 Task: Find a one-way flight from Beijing to Mumbai for 2 passengers in economy class, departing on December 1, and adjust the price filter.
Action: Mouse moved to (319, 336)
Screenshot: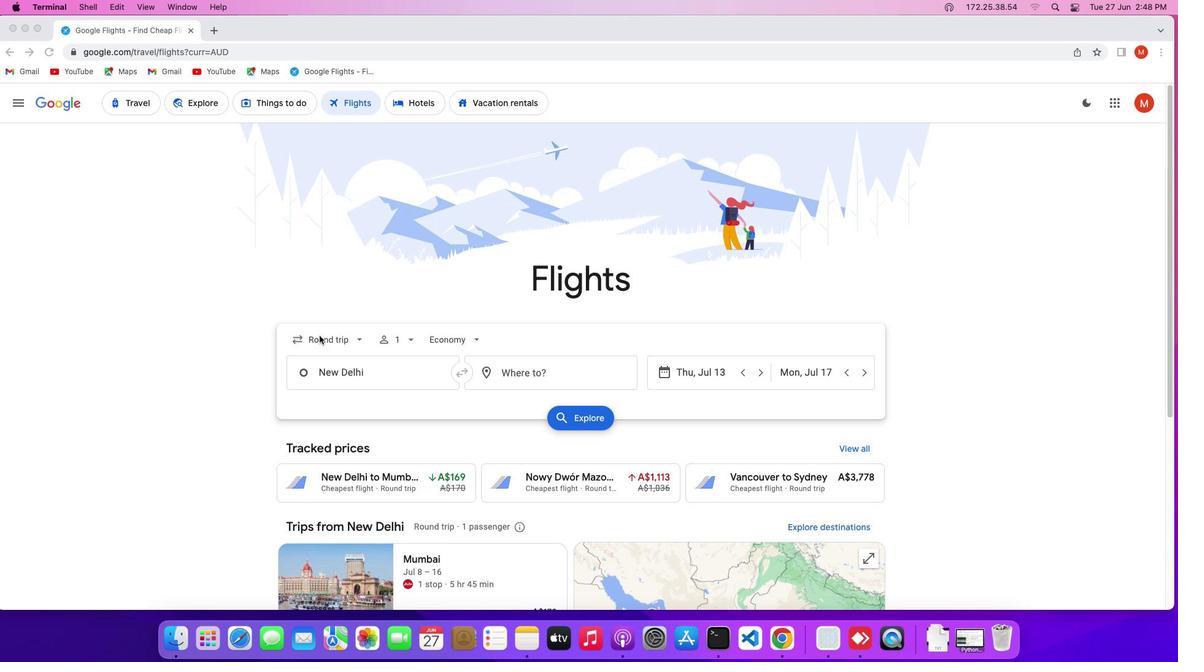 
Action: Mouse pressed left at (319, 336)
Screenshot: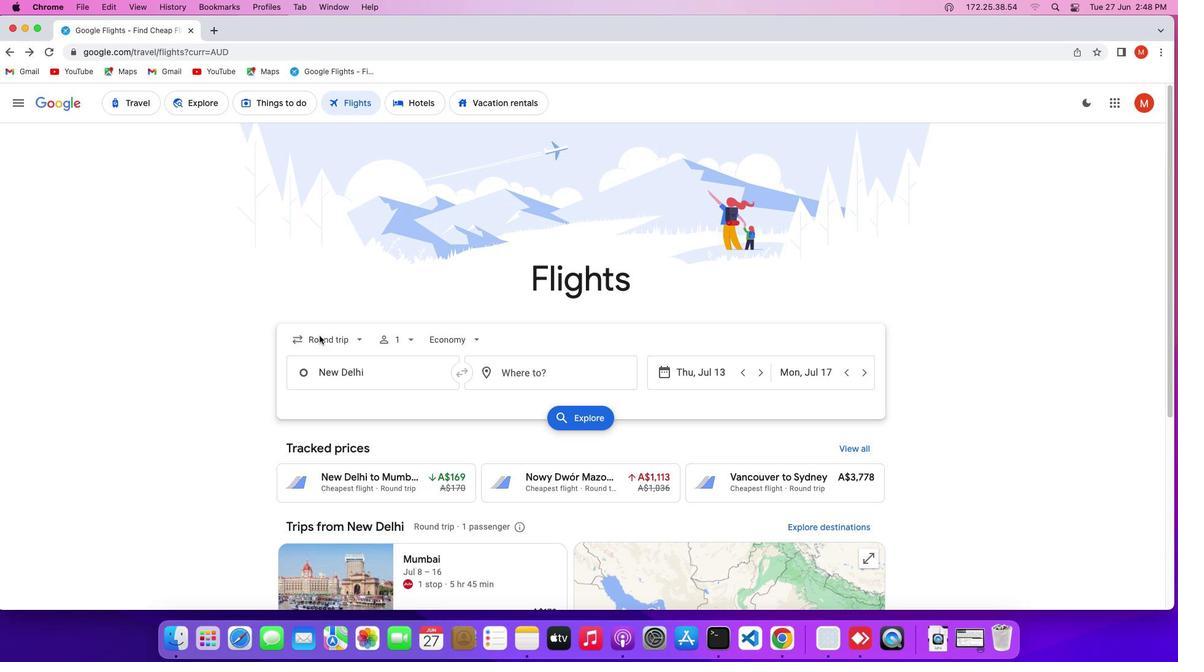
Action: Mouse pressed left at (319, 336)
Screenshot: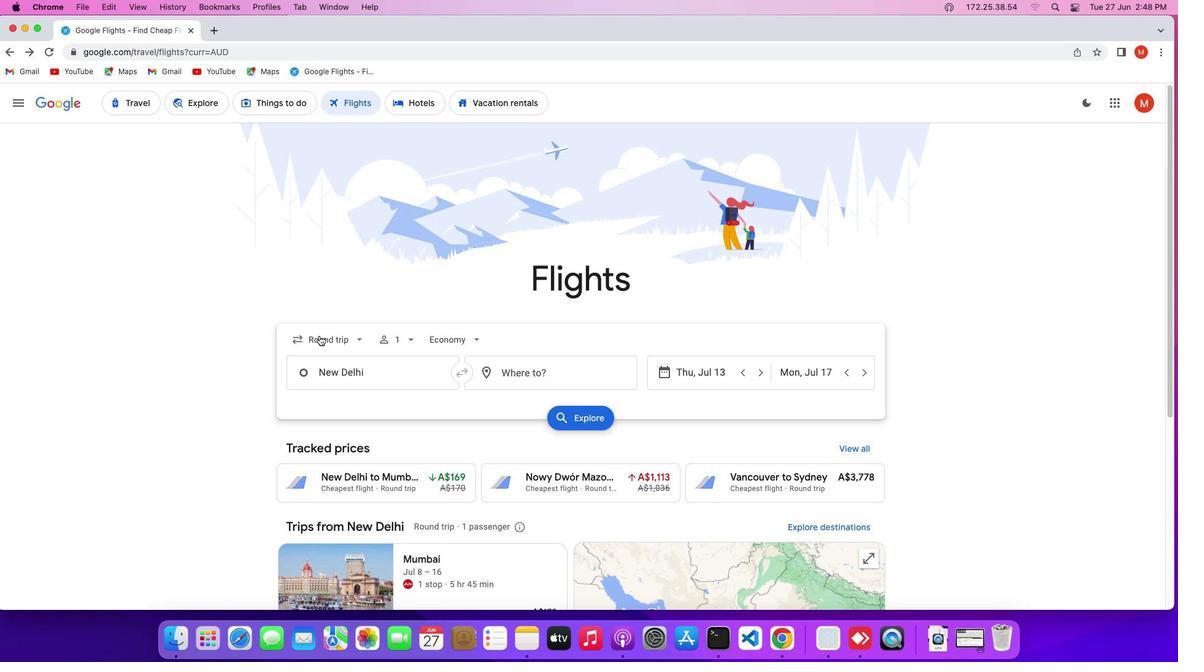 
Action: Mouse moved to (317, 402)
Screenshot: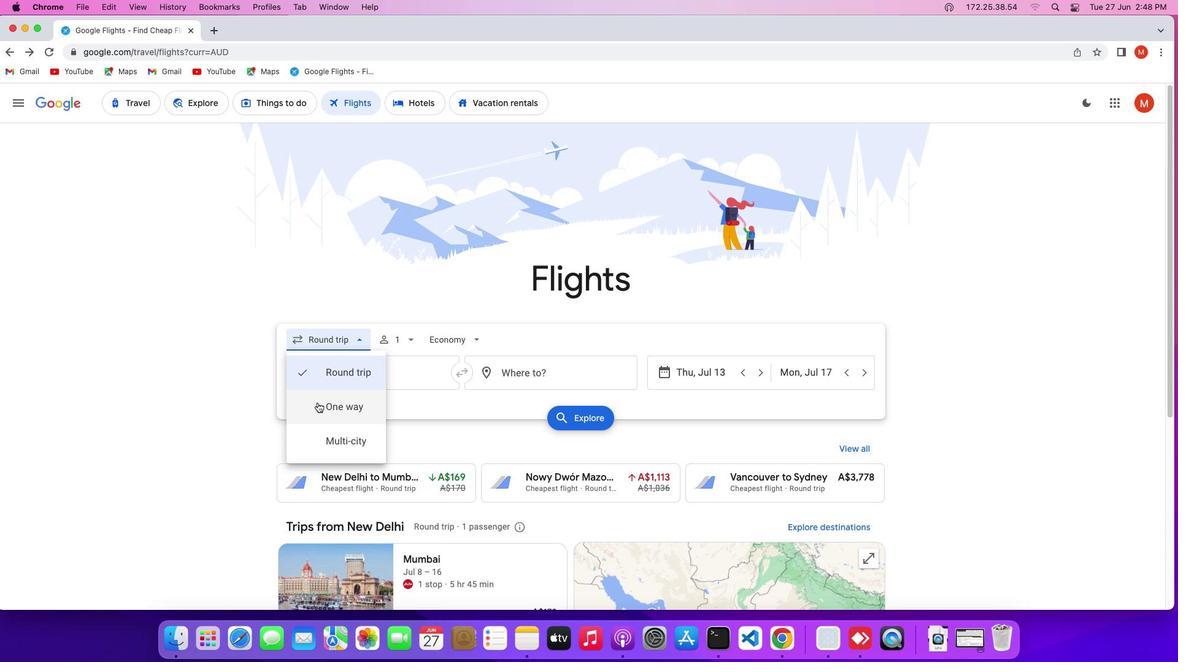 
Action: Mouse pressed left at (317, 402)
Screenshot: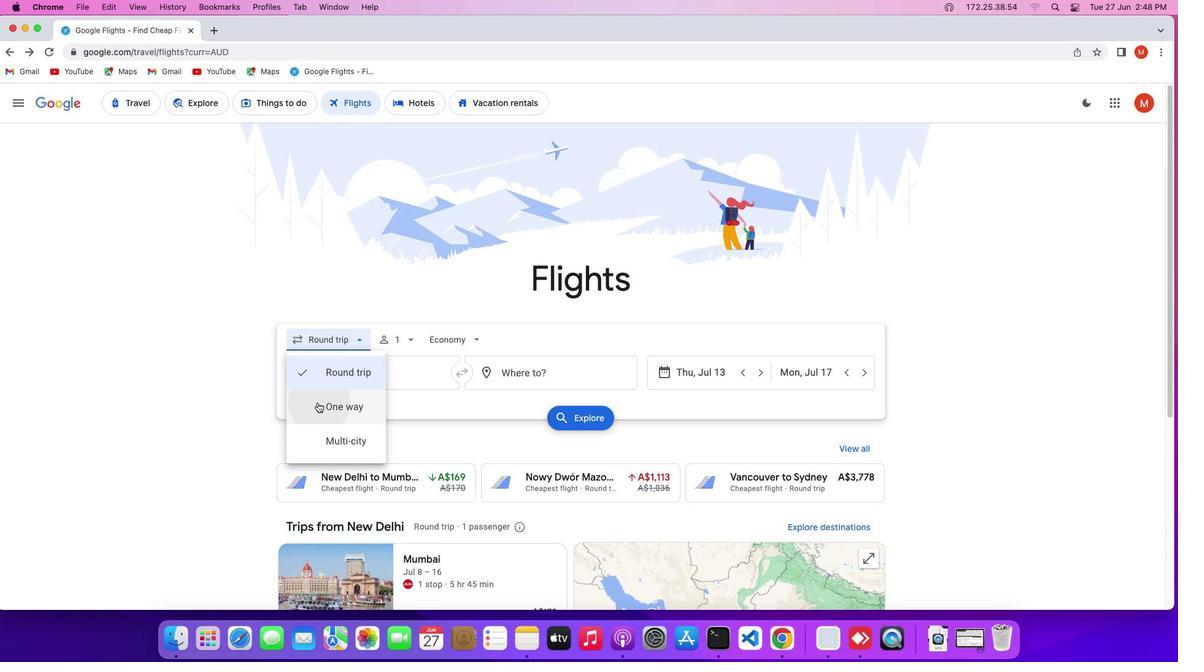 
Action: Mouse moved to (387, 346)
Screenshot: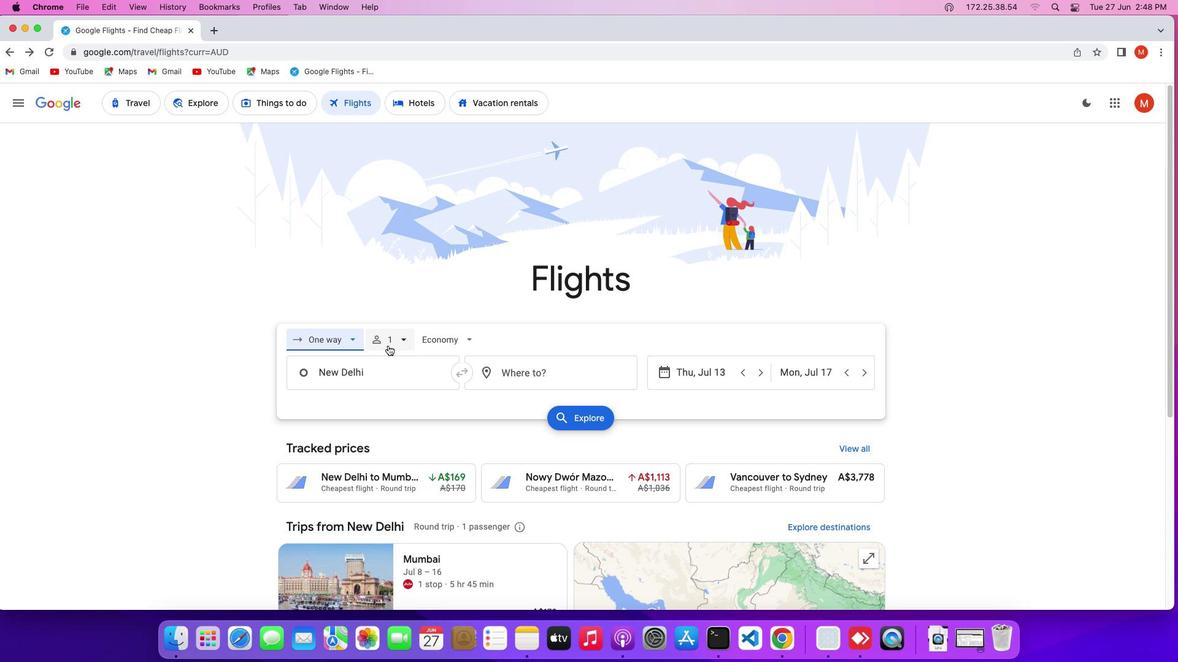 
Action: Mouse pressed left at (387, 346)
Screenshot: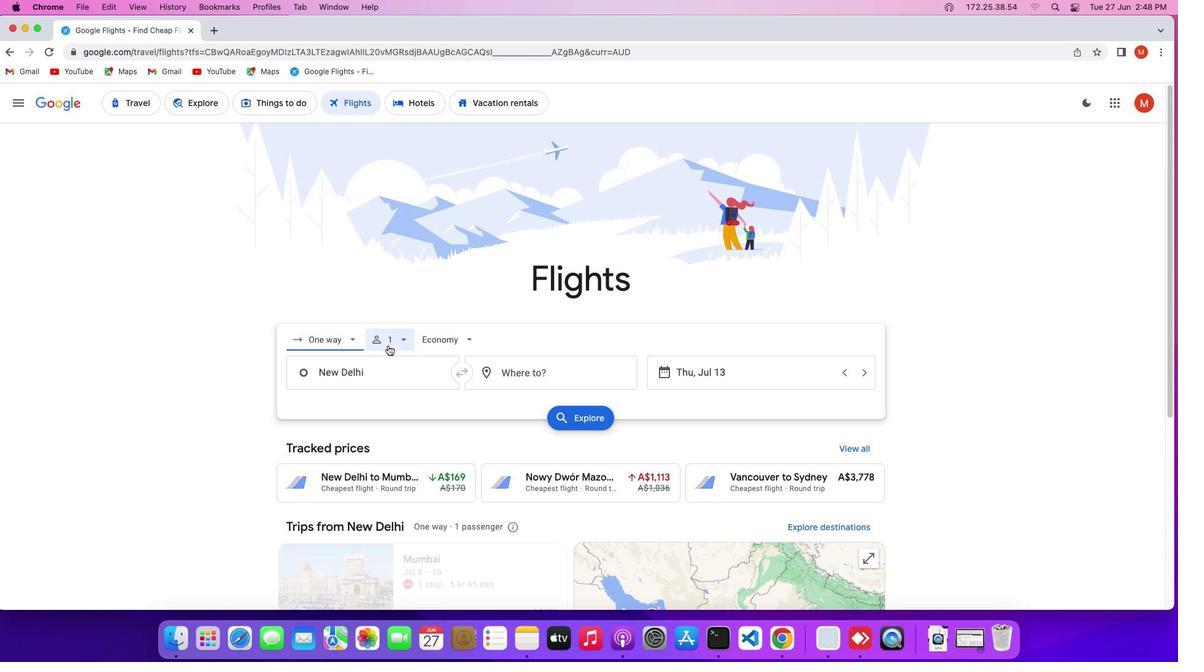 
Action: Mouse moved to (495, 369)
Screenshot: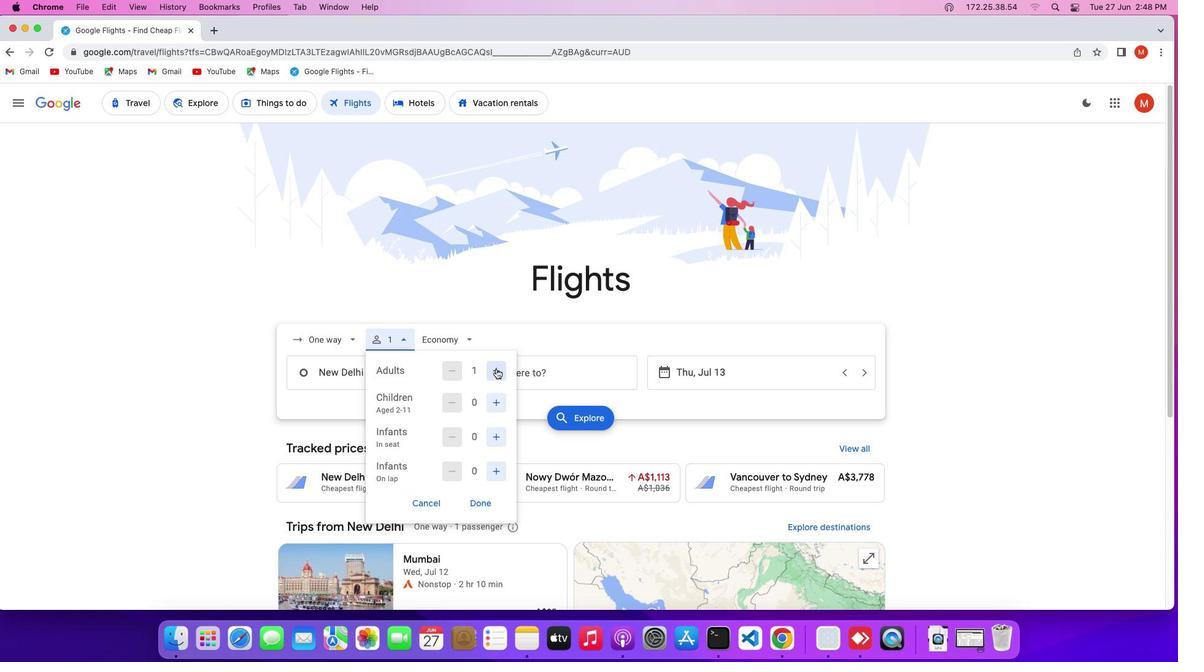 
Action: Mouse pressed left at (495, 369)
Screenshot: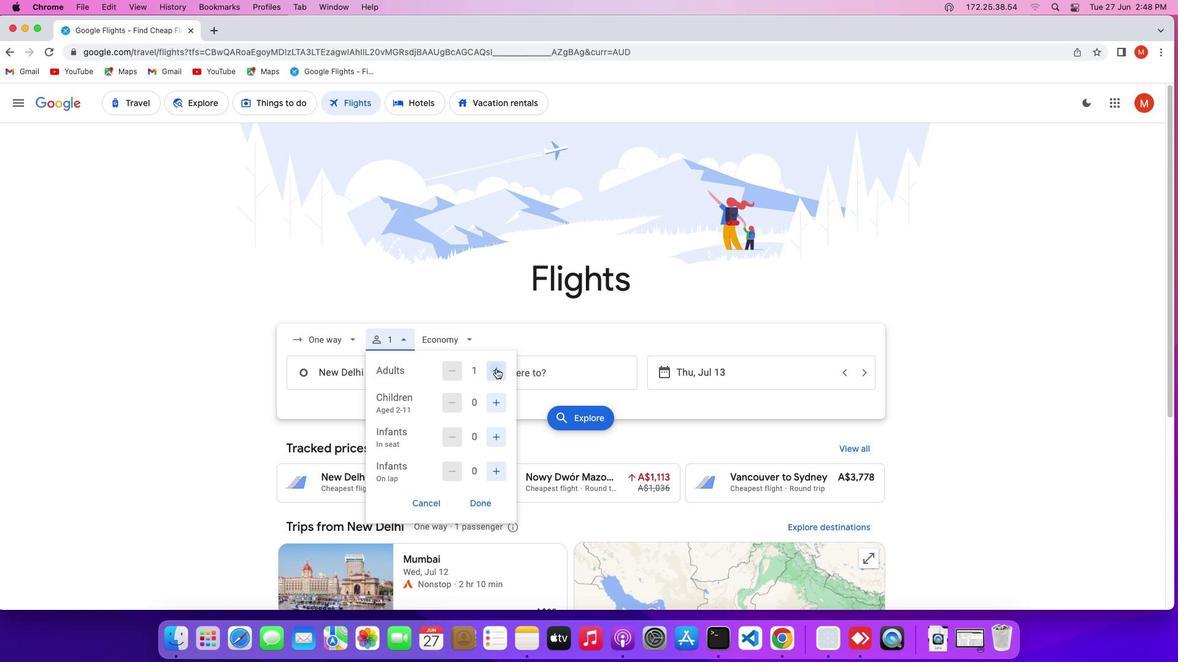 
Action: Mouse moved to (480, 501)
Screenshot: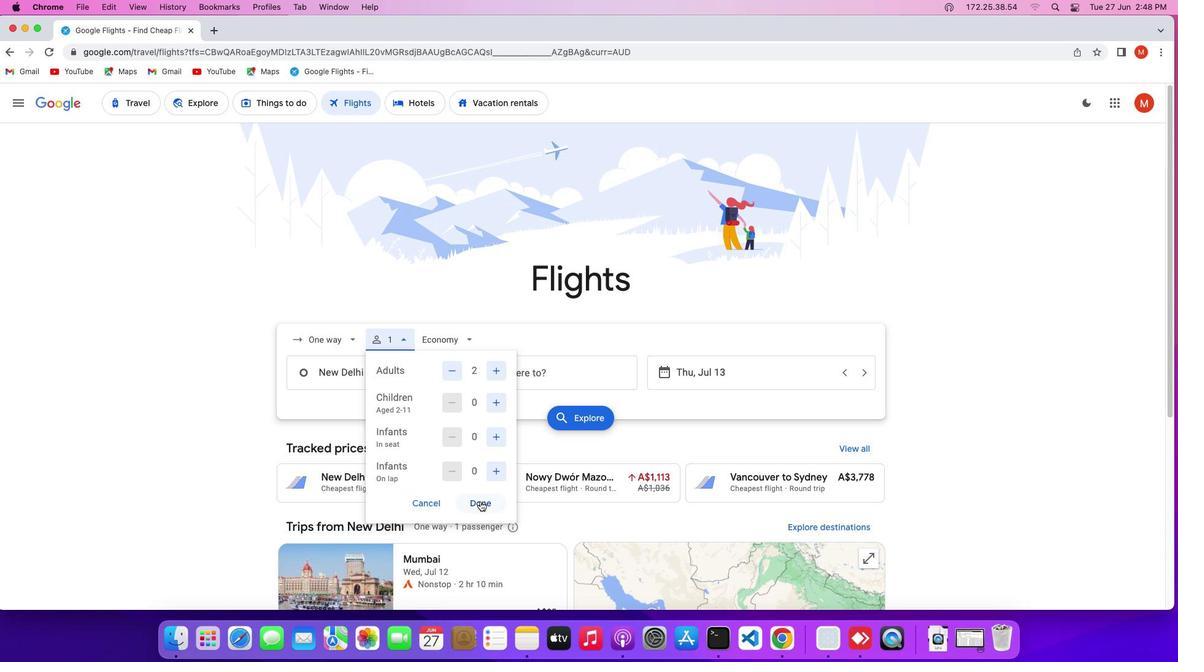 
Action: Mouse pressed left at (480, 501)
Screenshot: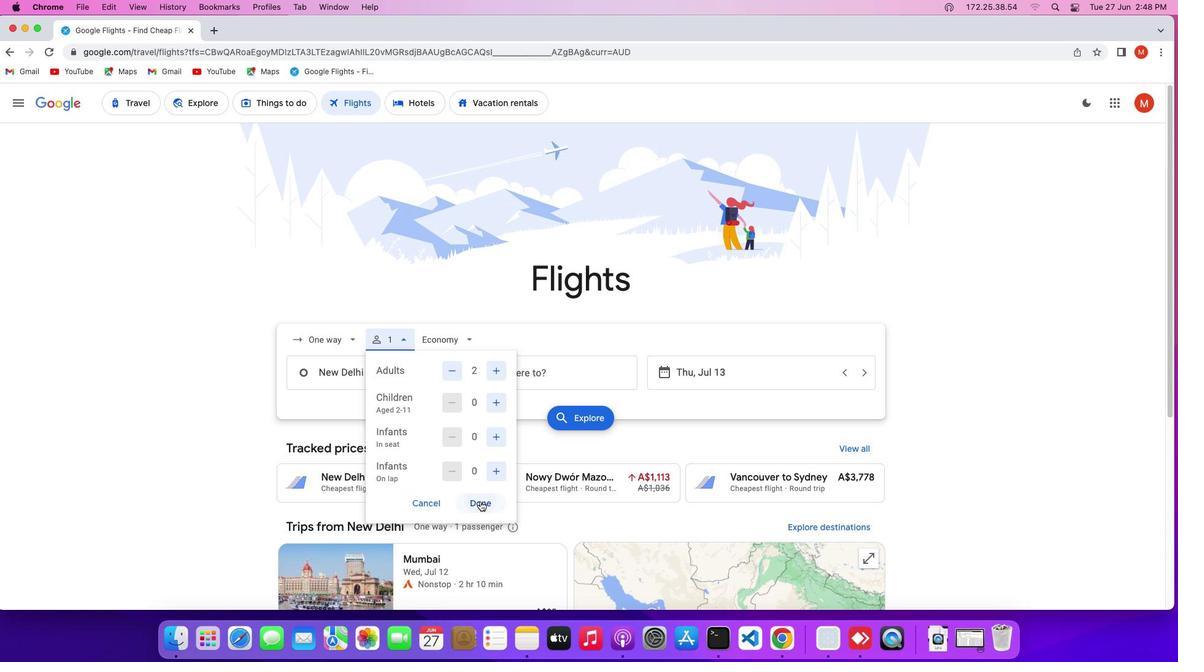 
Action: Mouse moved to (439, 343)
Screenshot: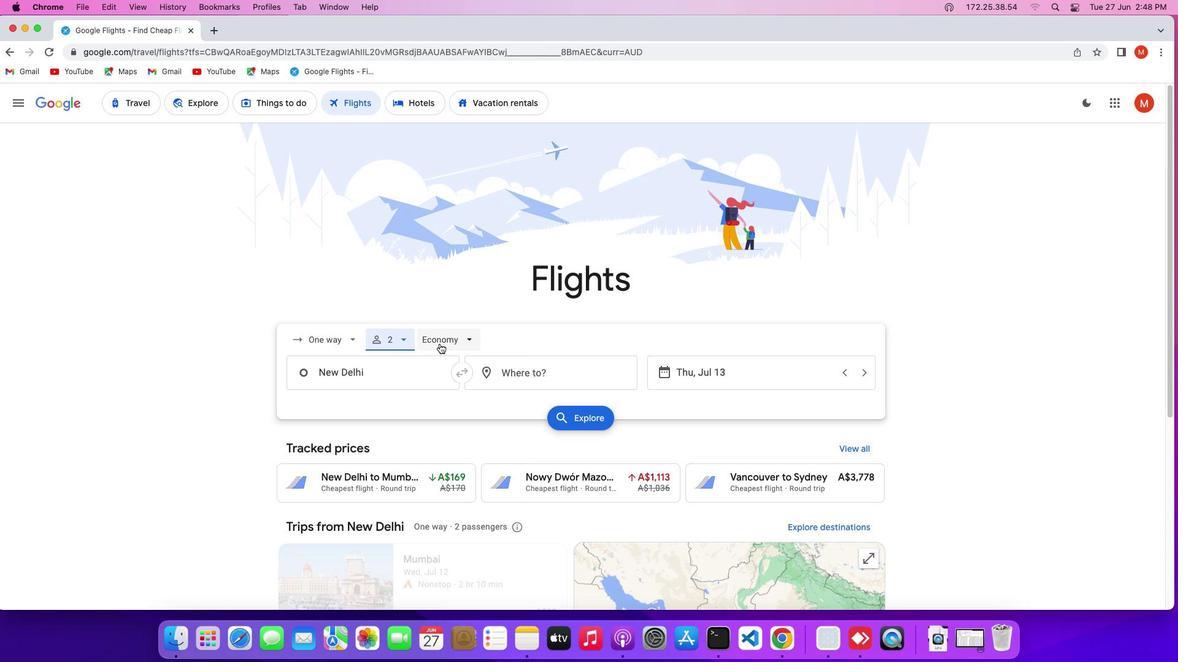 
Action: Mouse pressed left at (439, 343)
Screenshot: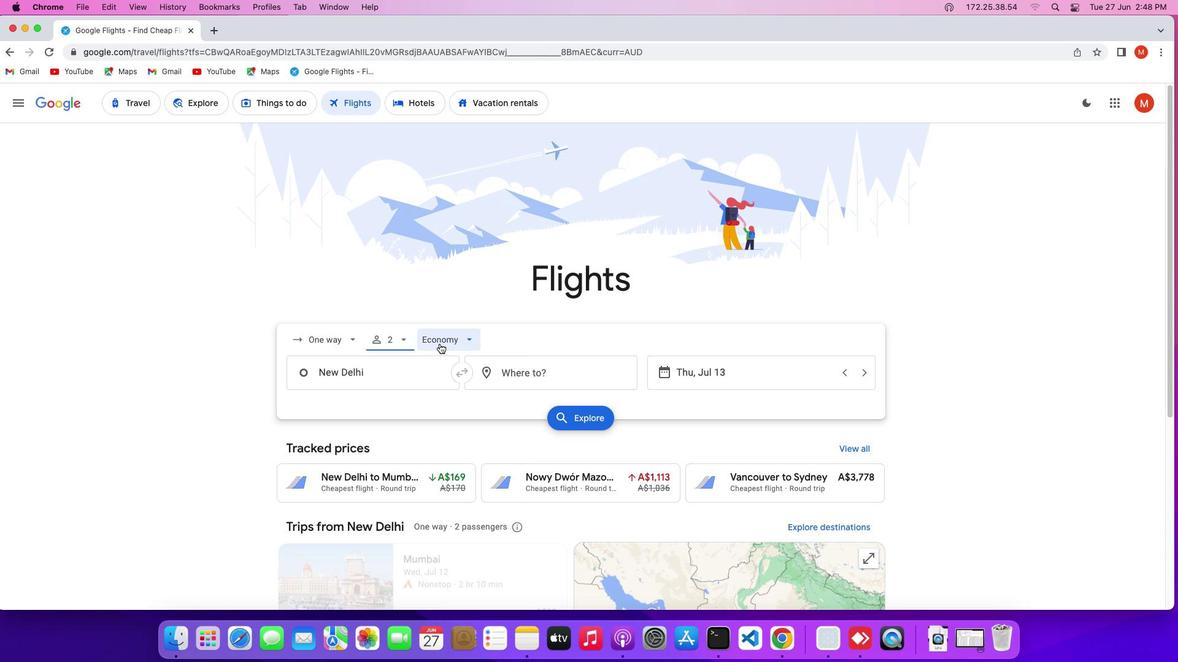 
Action: Mouse moved to (432, 370)
Screenshot: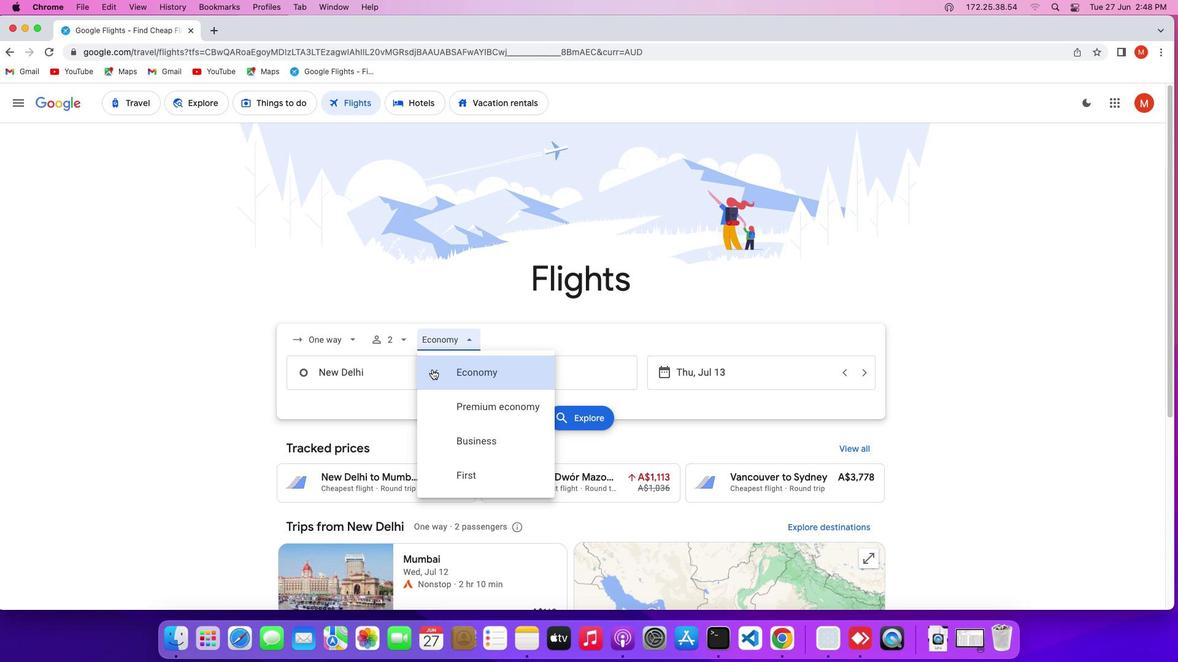 
Action: Mouse pressed left at (432, 370)
Screenshot: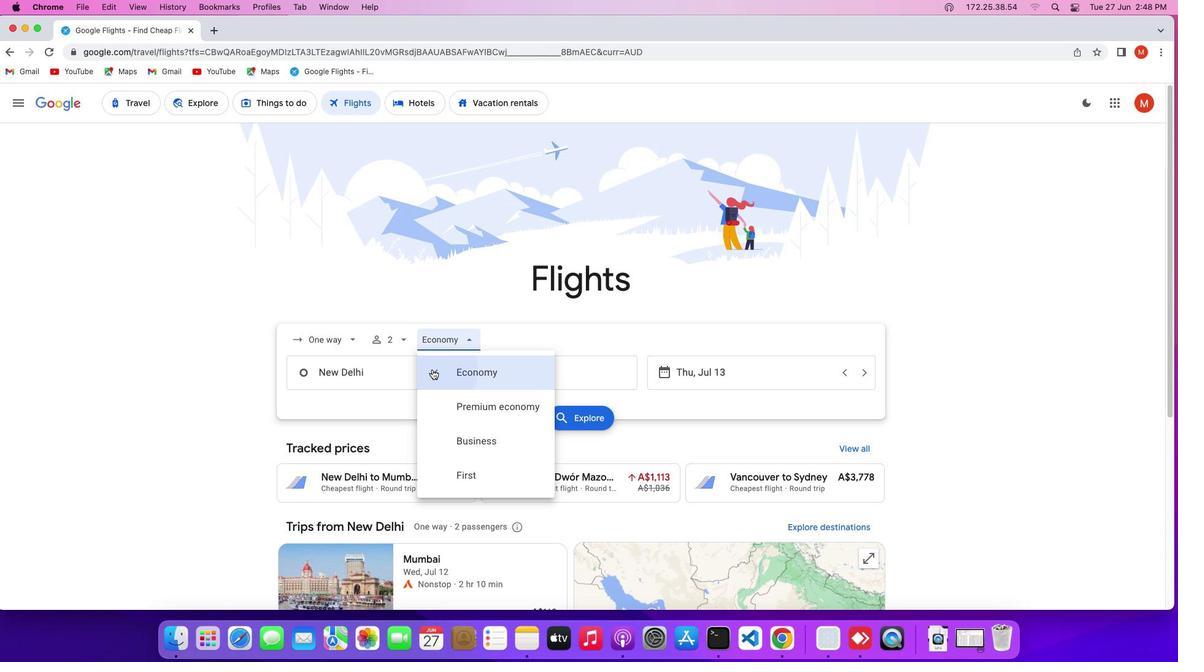 
Action: Mouse moved to (378, 375)
Screenshot: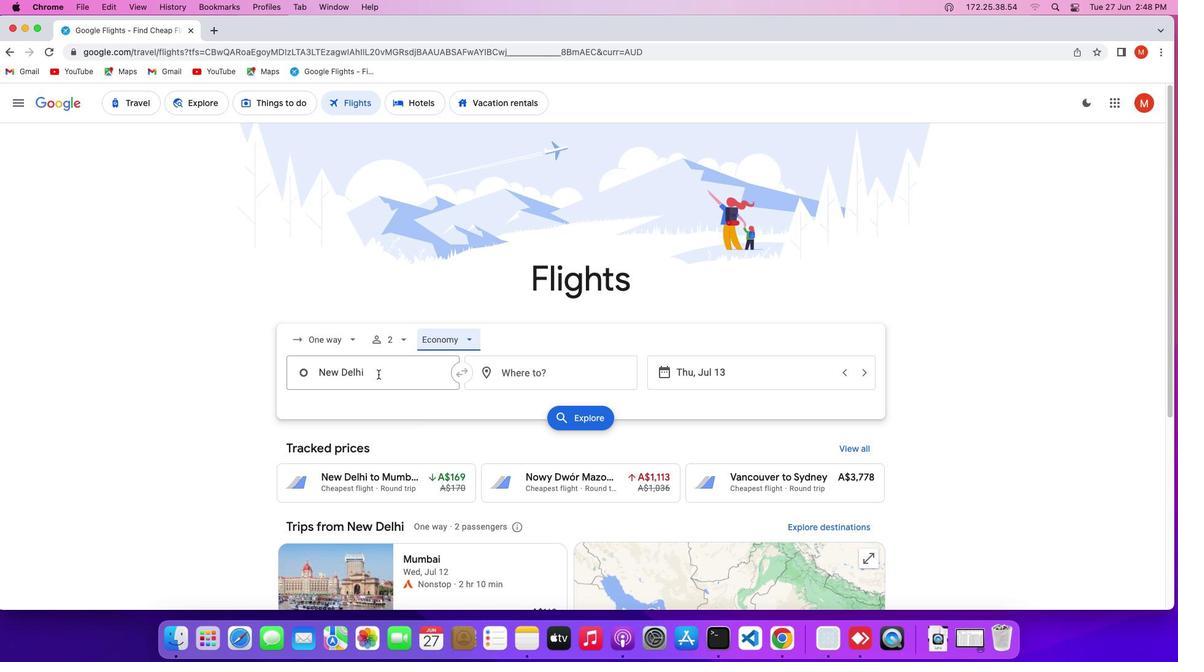 
Action: Mouse pressed left at (378, 375)
Screenshot: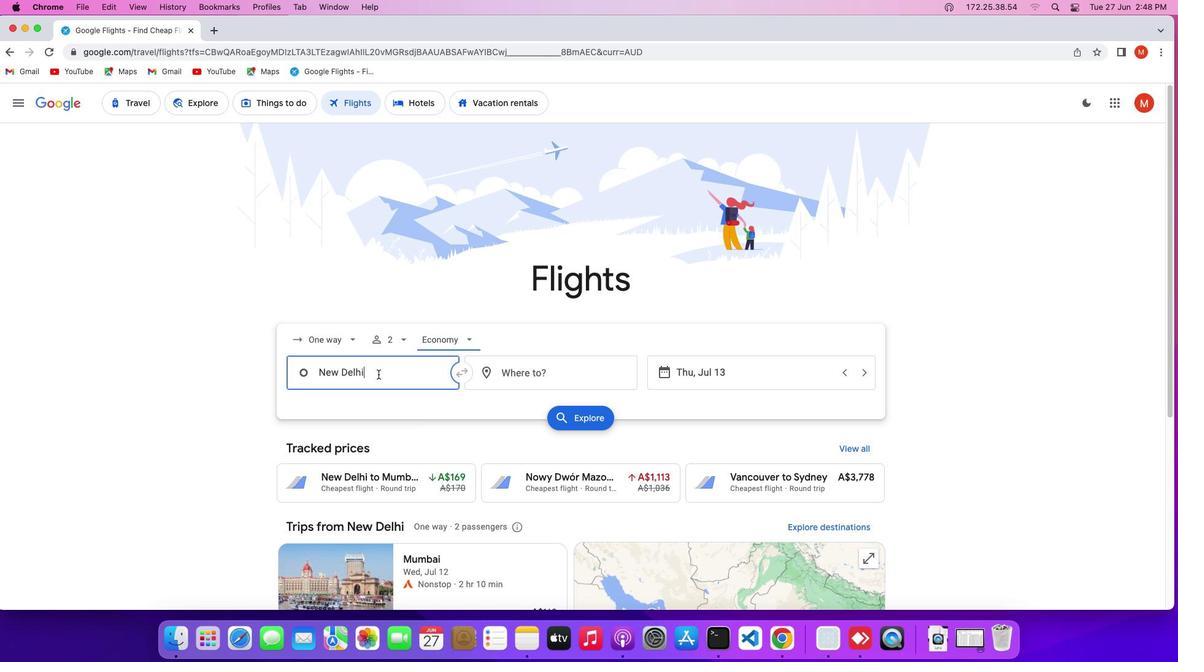 
Action: Key pressed Key.backspaceKey.shift'B''e''j''i''n''g'
Screenshot: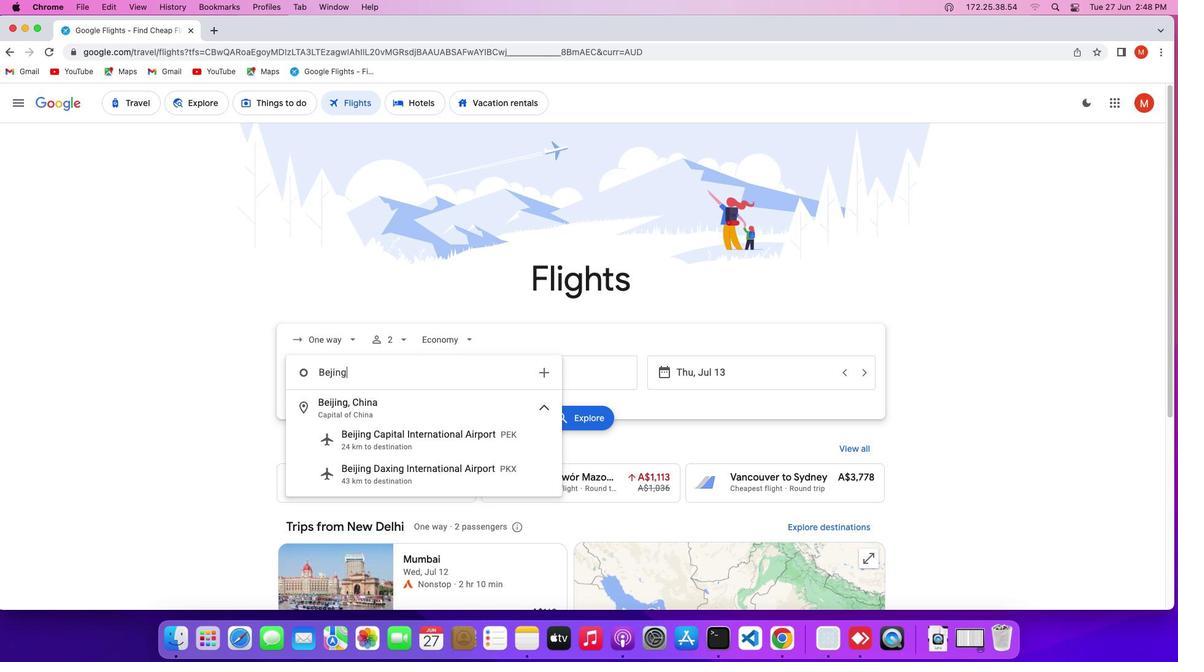 
Action: Mouse moved to (394, 397)
Screenshot: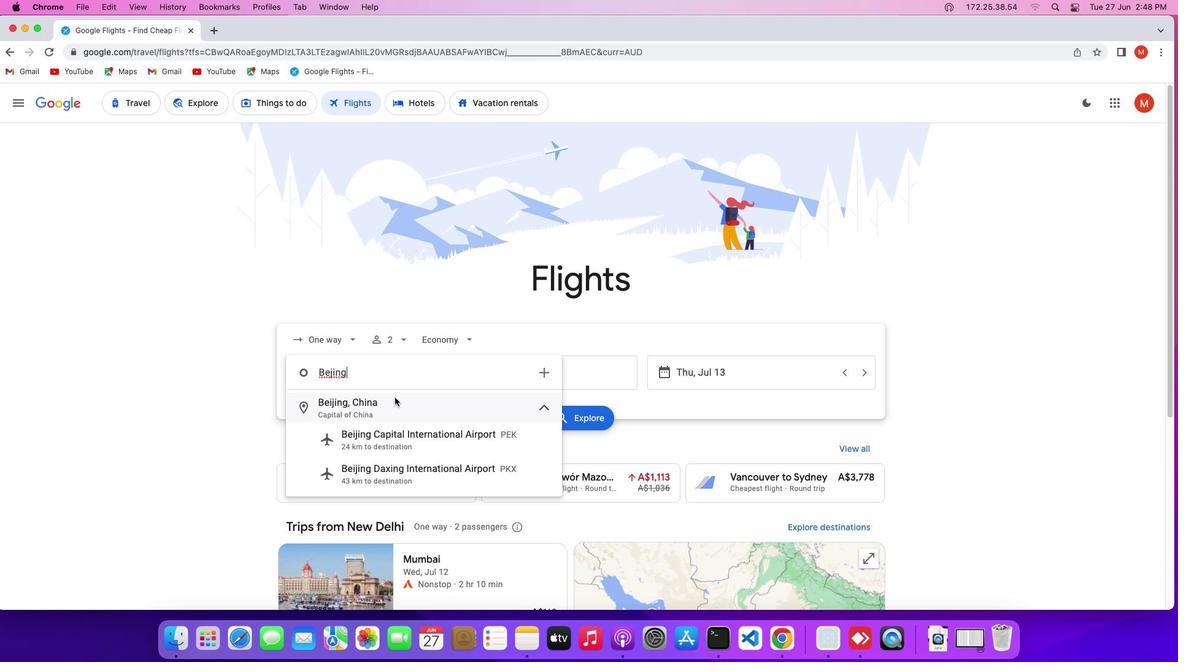 
Action: Mouse pressed left at (394, 397)
Screenshot: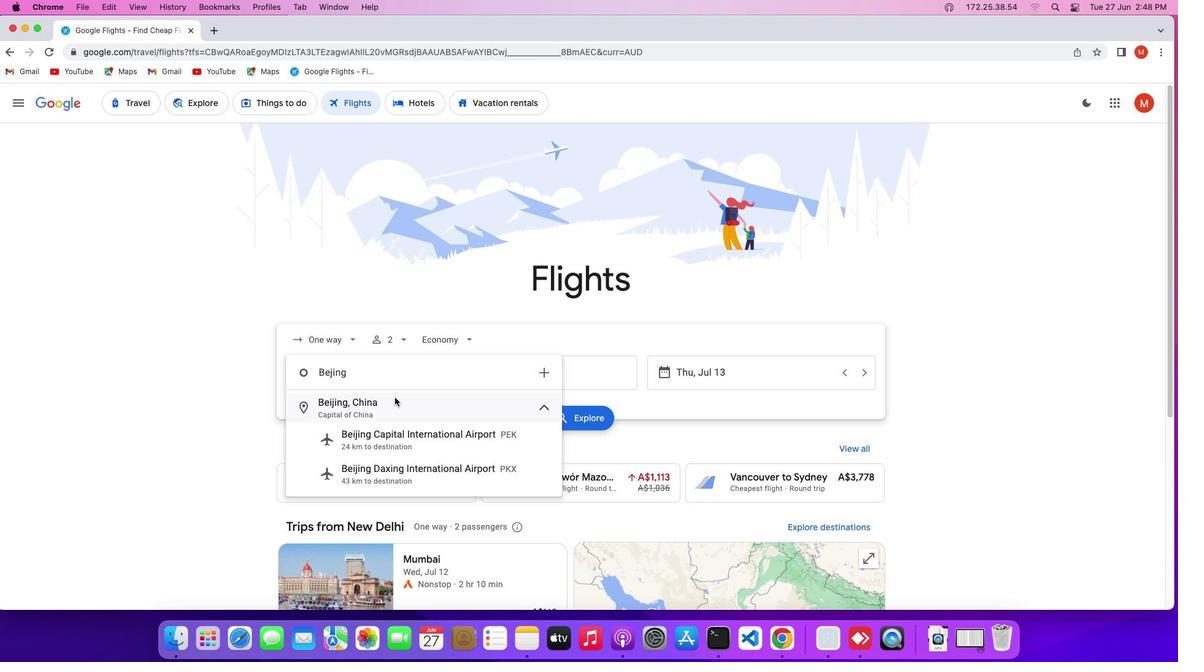 
Action: Mouse moved to (537, 370)
Screenshot: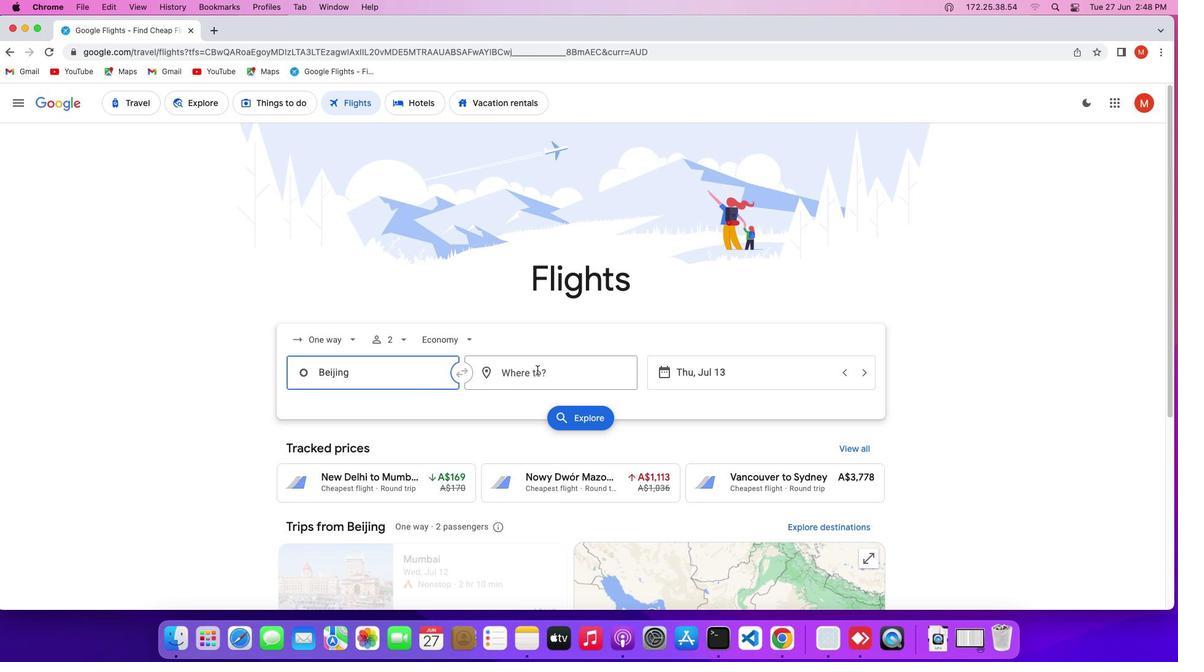 
Action: Mouse pressed left at (537, 370)
Screenshot: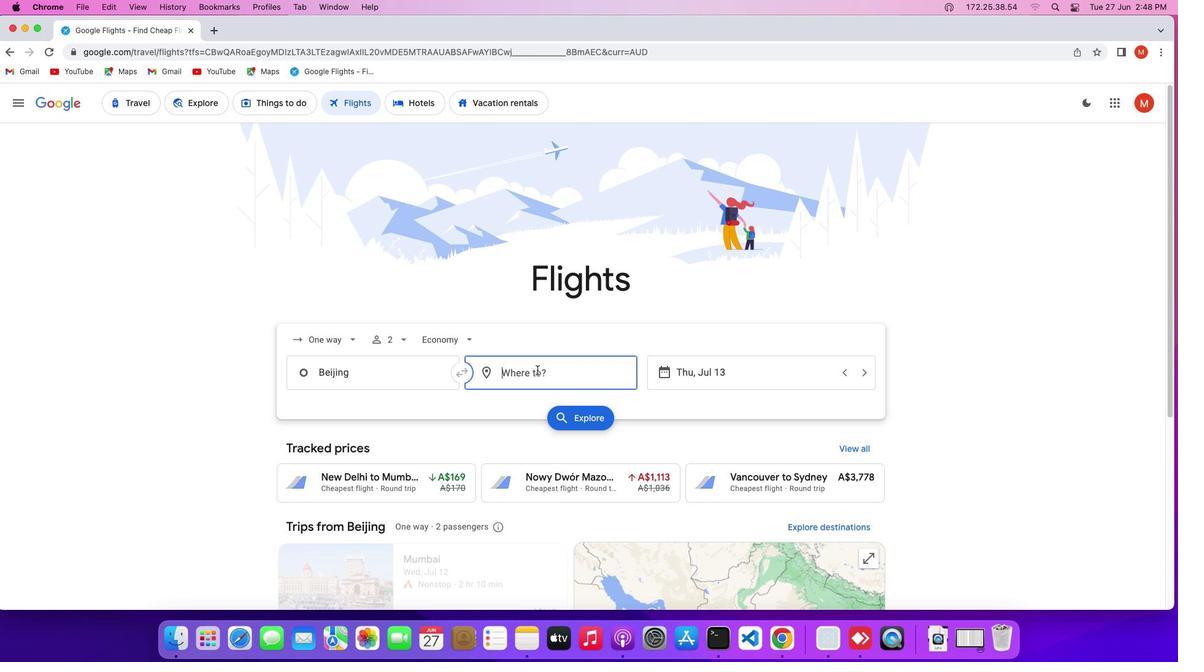 
Action: Key pressed Key.shift'M''u''m''b''a''i'
Screenshot: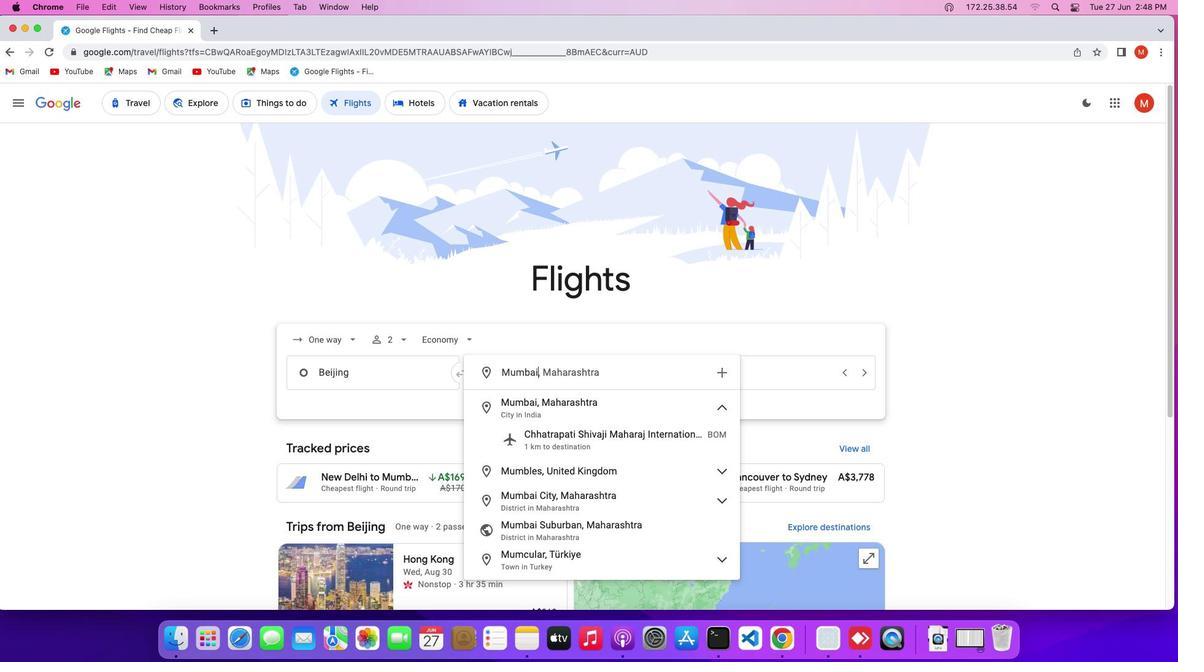 
Action: Mouse moved to (545, 404)
Screenshot: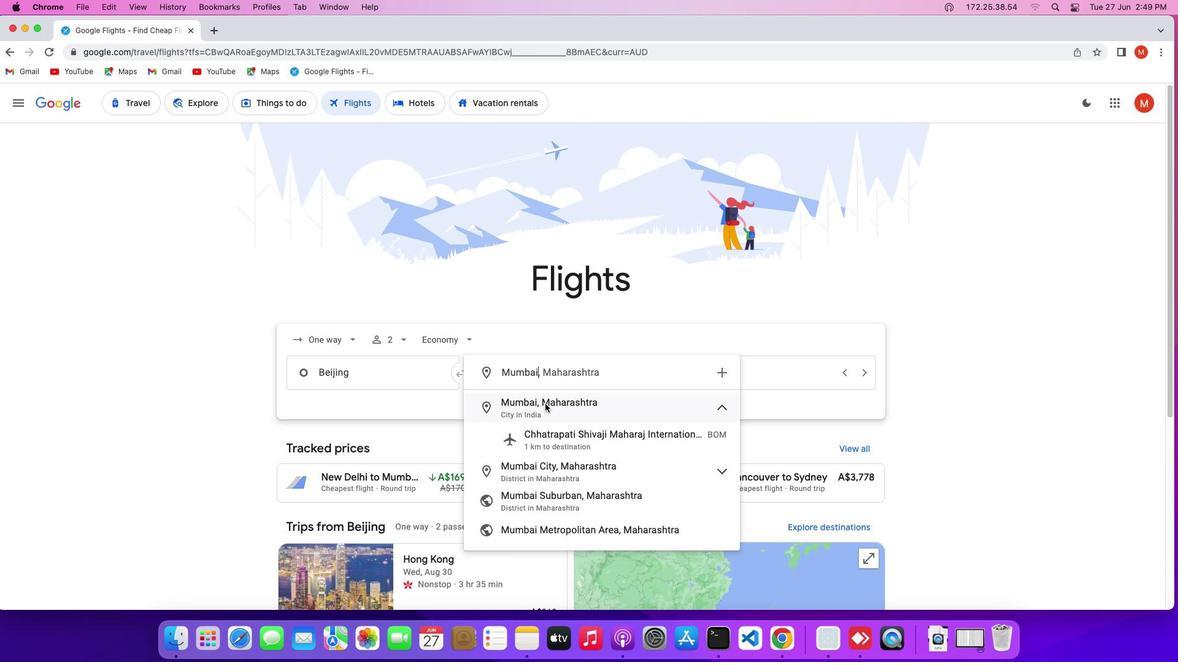 
Action: Mouse pressed left at (545, 404)
Screenshot: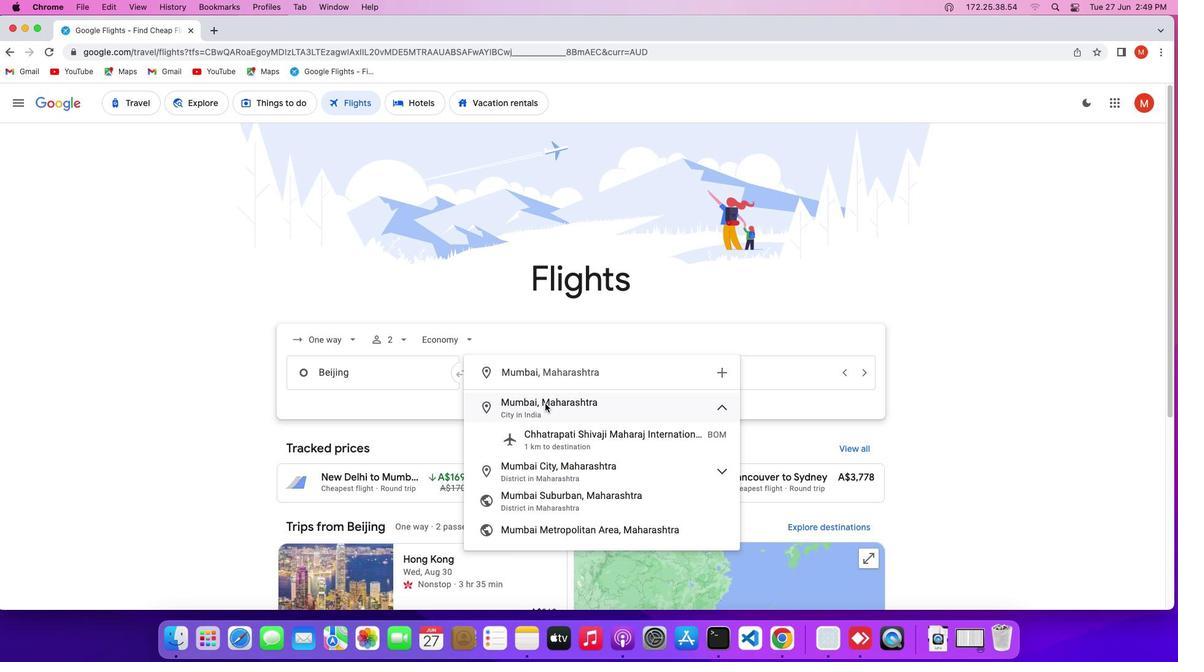 
Action: Mouse moved to (683, 370)
Screenshot: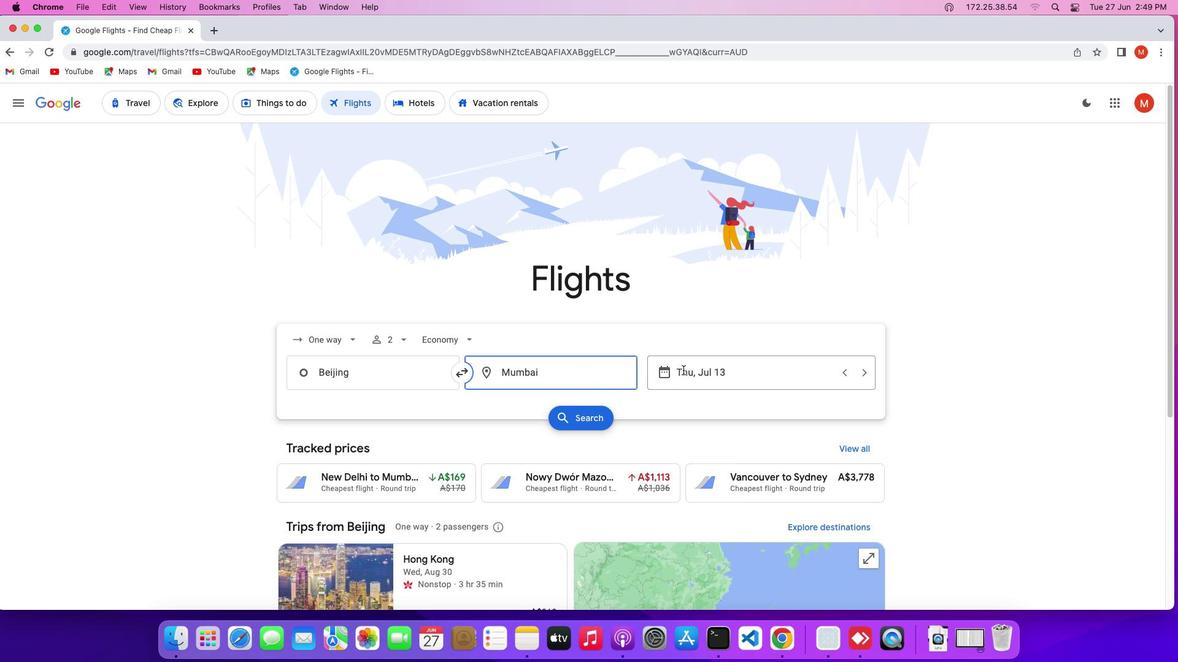 
Action: Mouse pressed left at (683, 370)
Screenshot: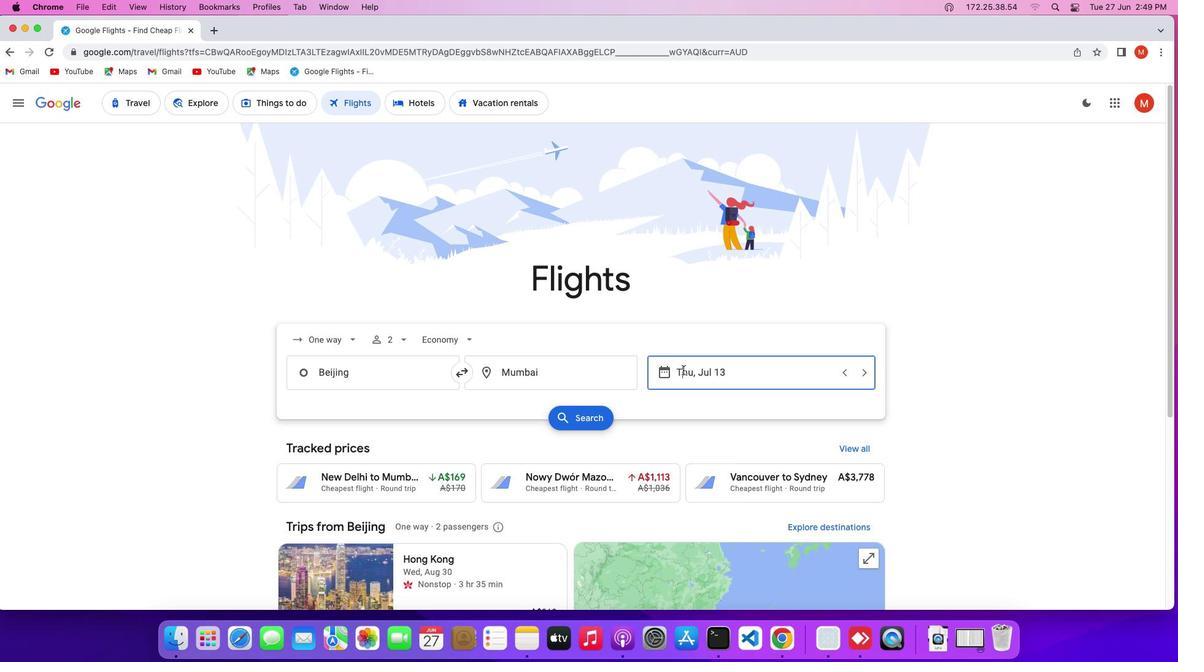 
Action: Mouse moved to (883, 433)
Screenshot: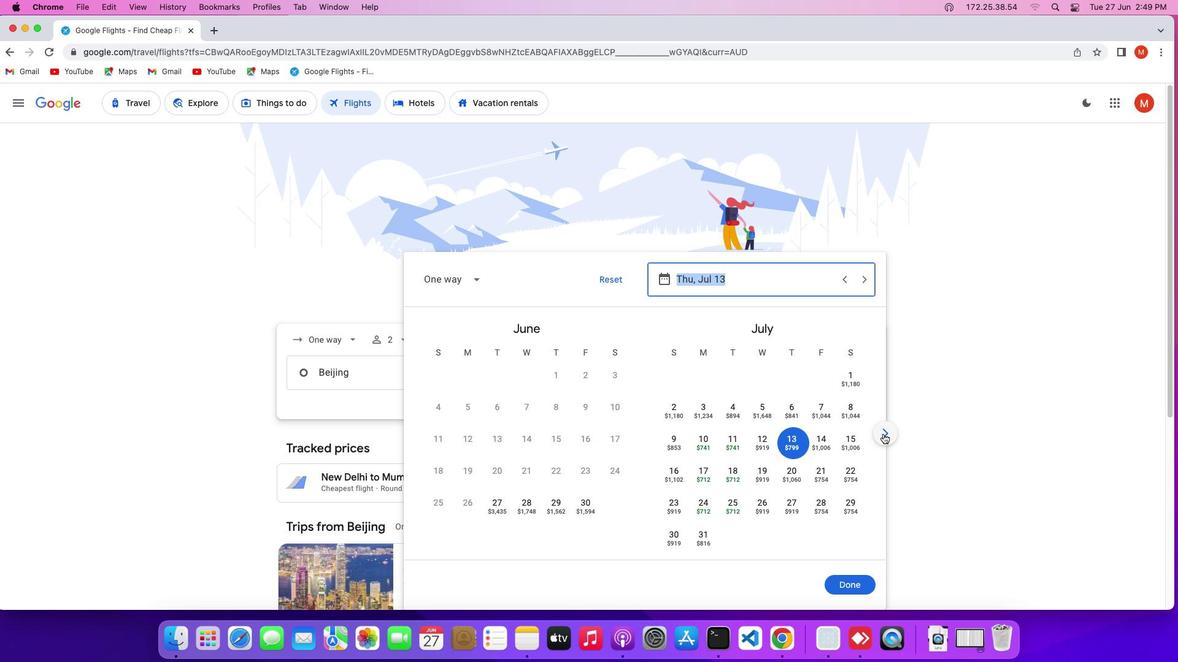 
Action: Mouse pressed left at (883, 433)
Screenshot: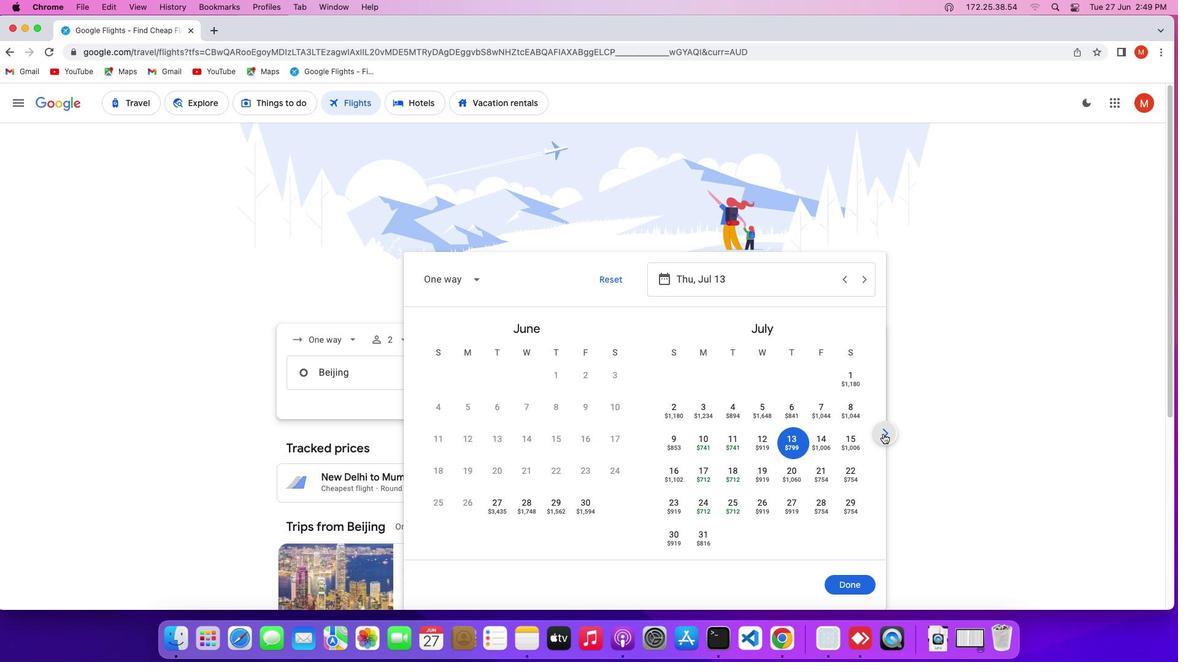 
Action: Mouse pressed left at (883, 433)
Screenshot: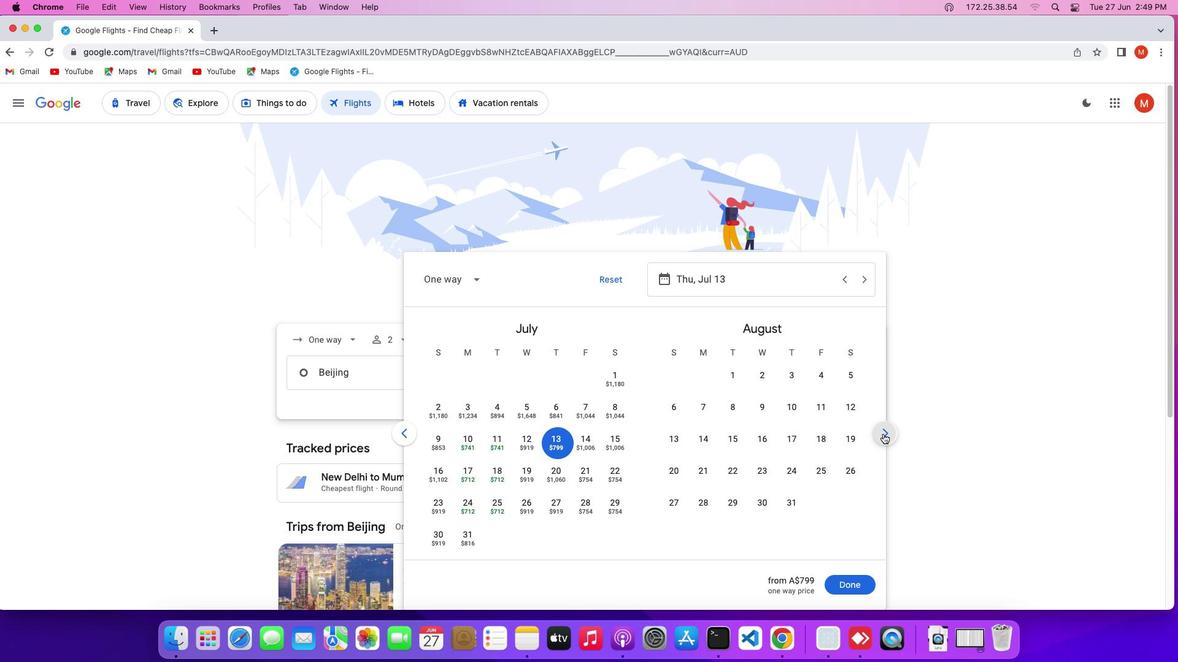 
Action: Mouse pressed left at (883, 433)
Screenshot: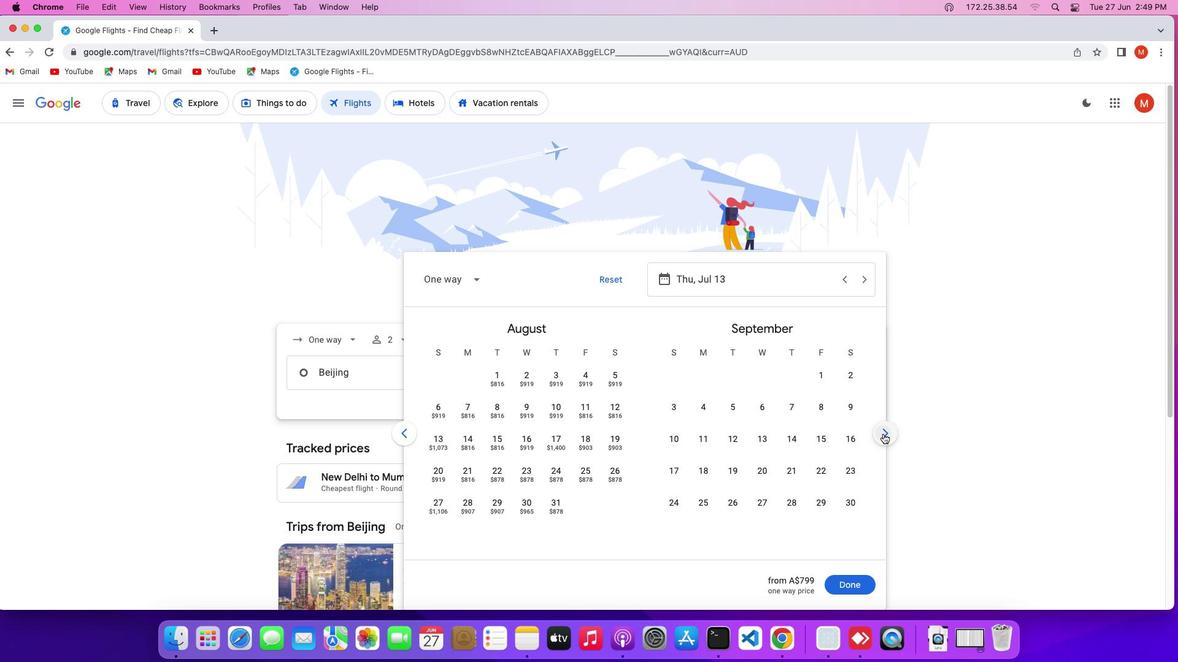 
Action: Mouse pressed left at (883, 433)
Screenshot: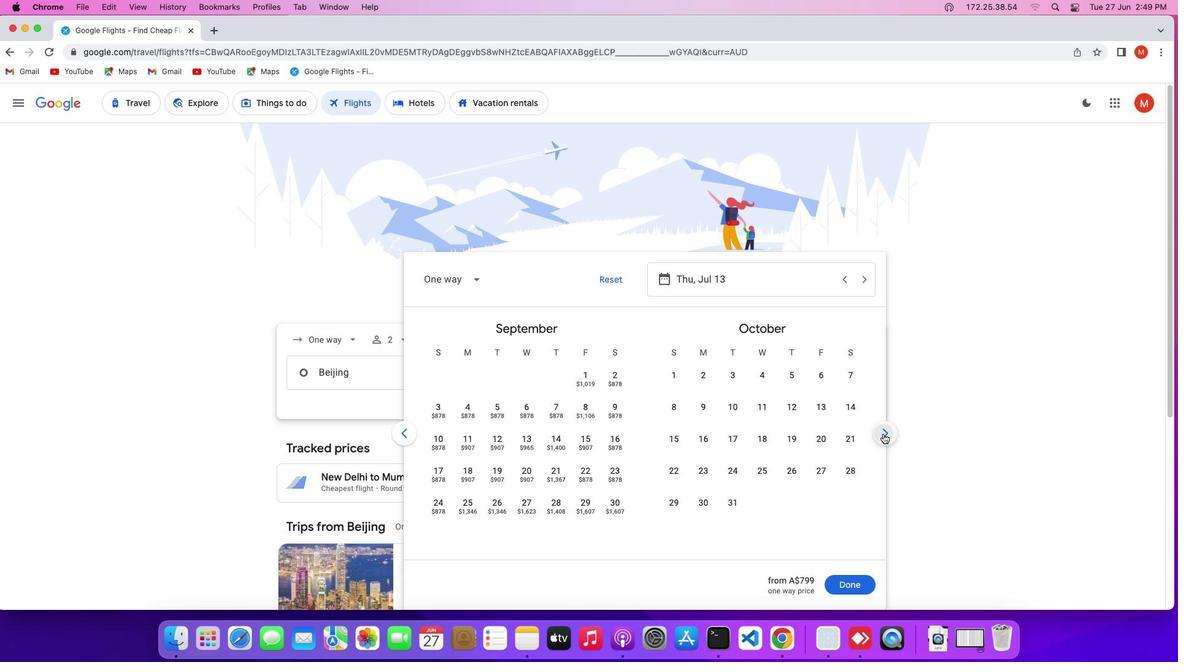 
Action: Mouse pressed left at (883, 433)
Screenshot: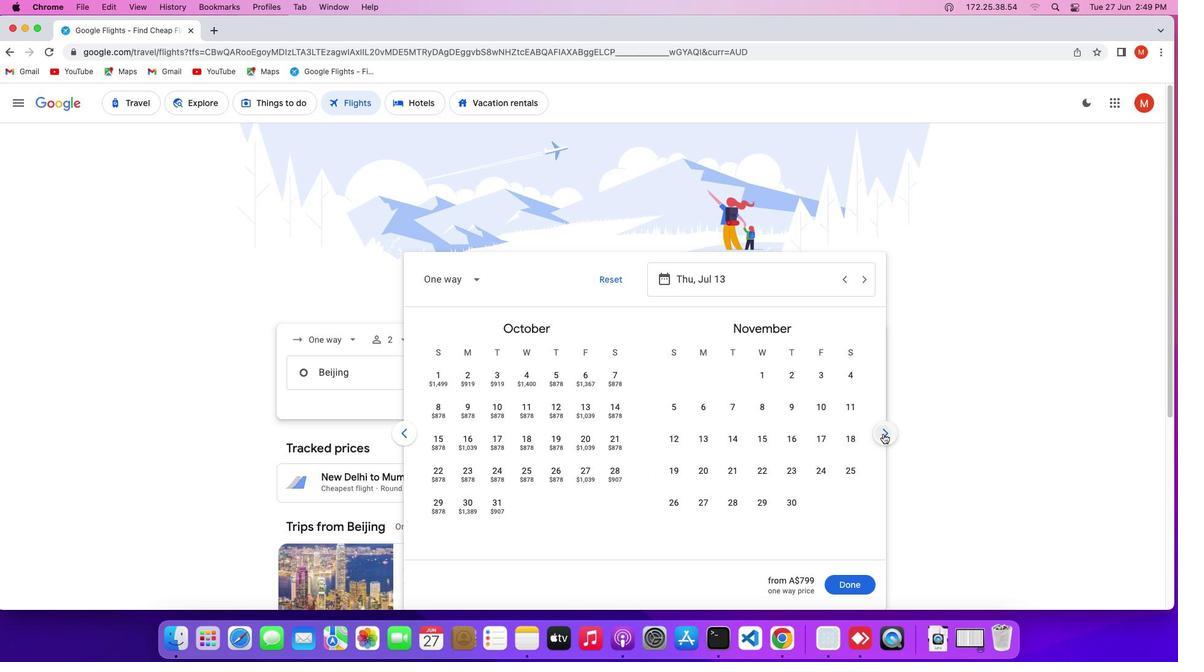
Action: Mouse moved to (823, 382)
Screenshot: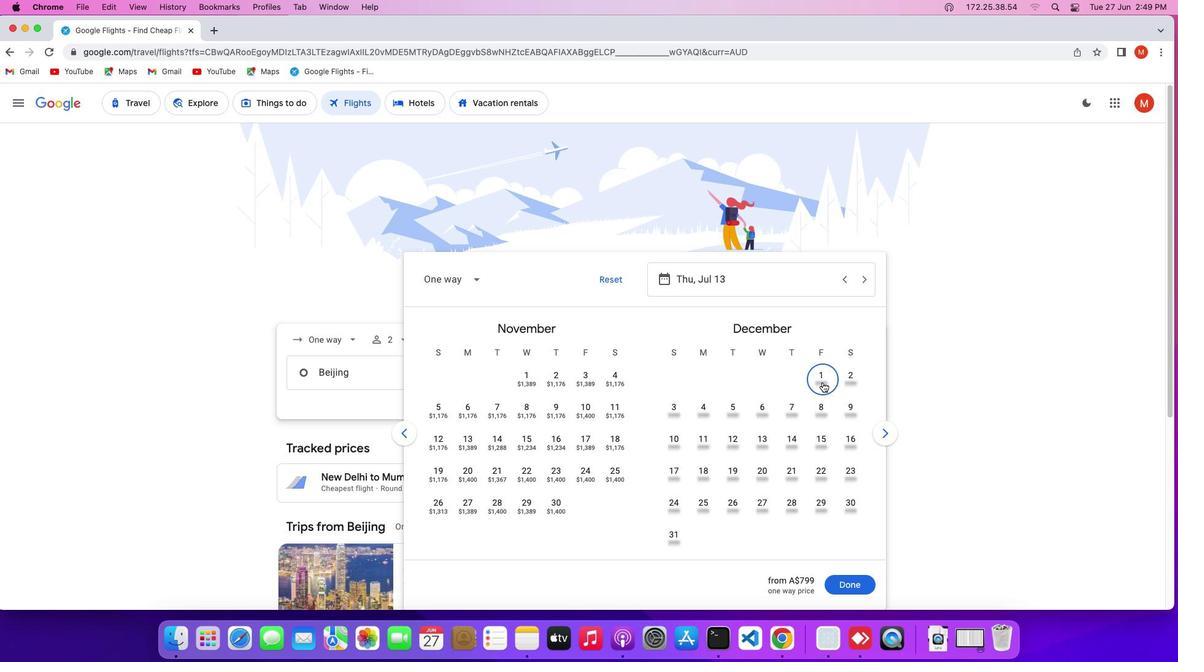 
Action: Mouse pressed left at (823, 382)
Screenshot: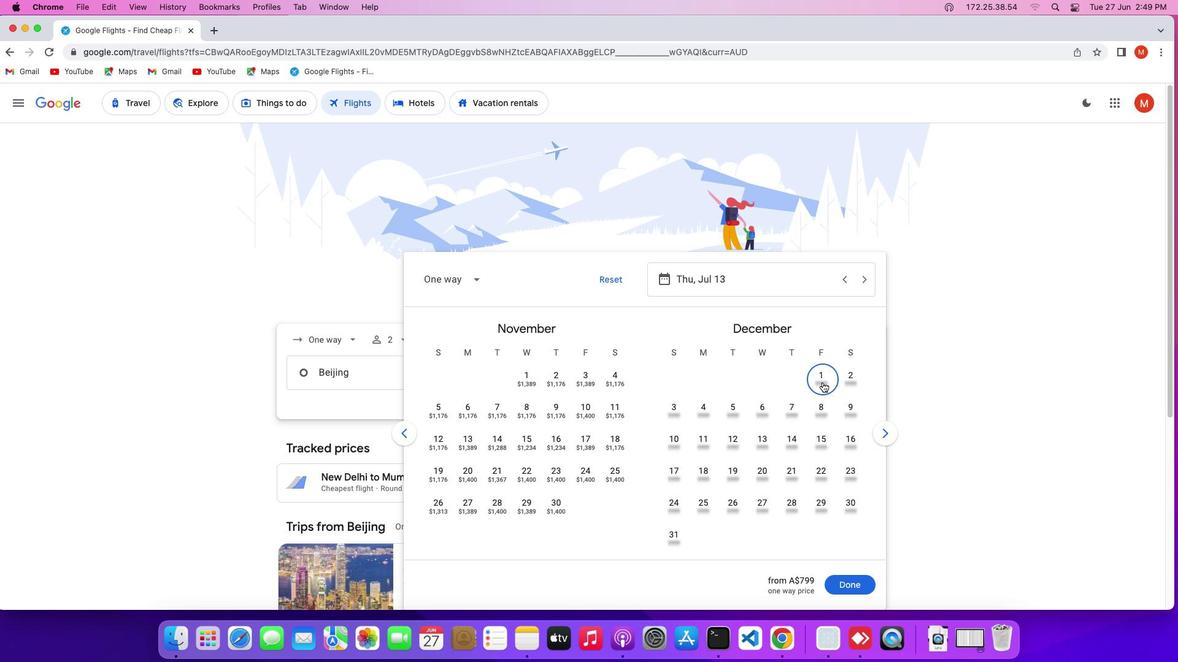 
Action: Mouse moved to (848, 587)
Screenshot: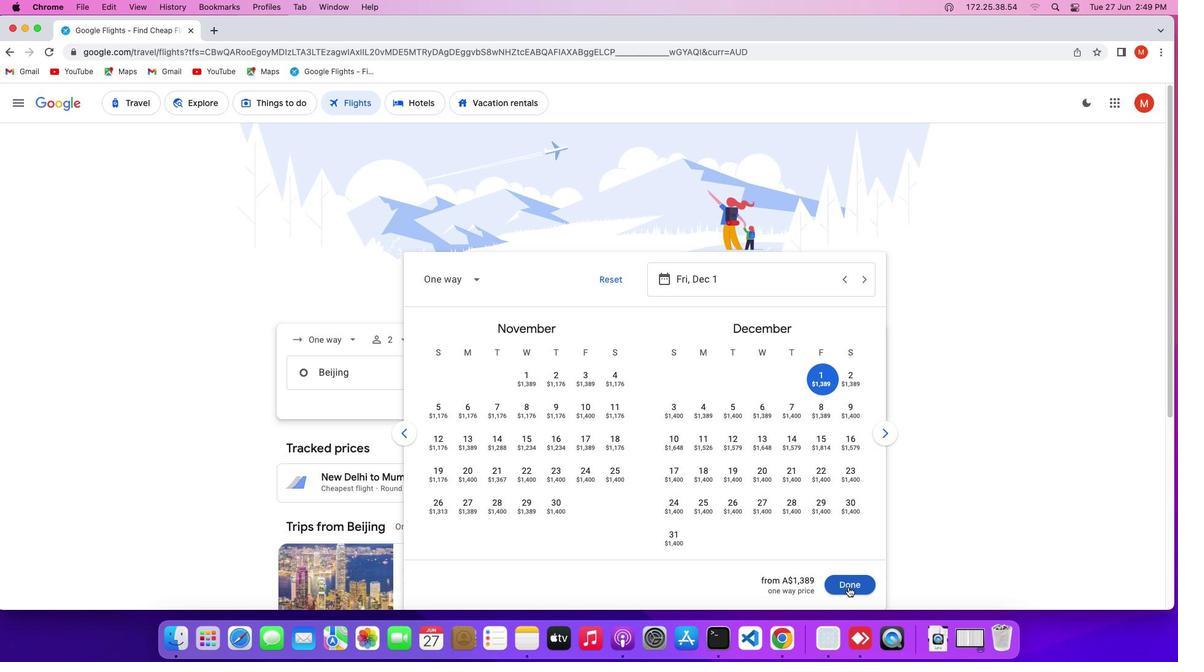 
Action: Mouse pressed left at (848, 587)
Screenshot: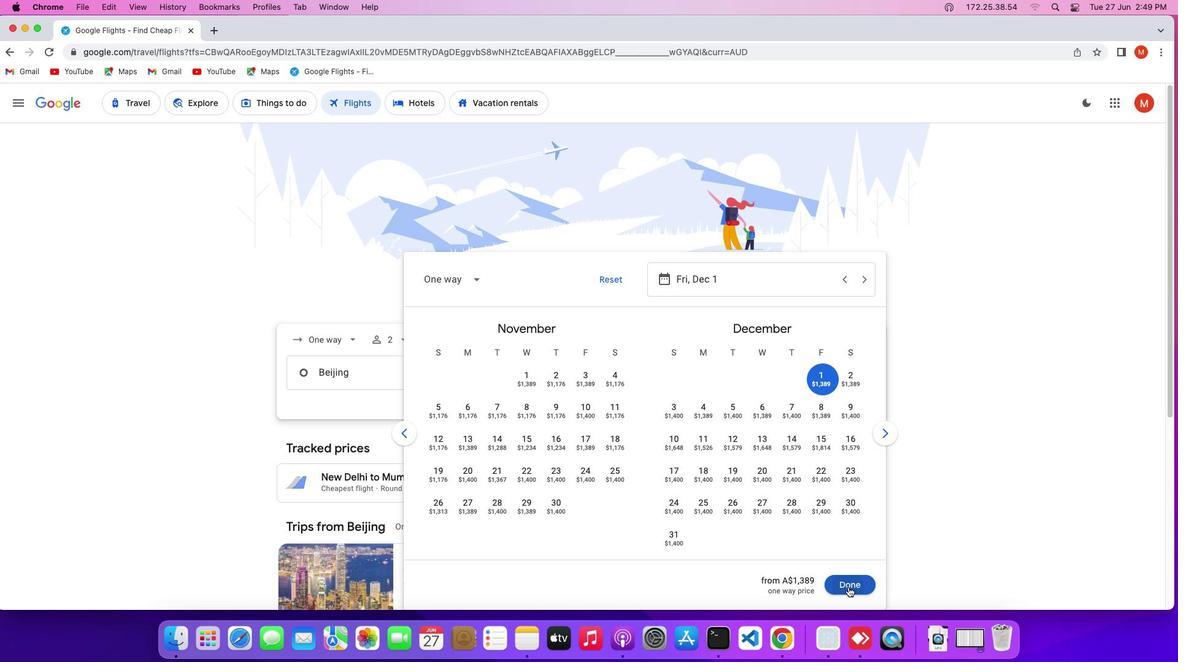 
Action: Mouse moved to (595, 413)
Screenshot: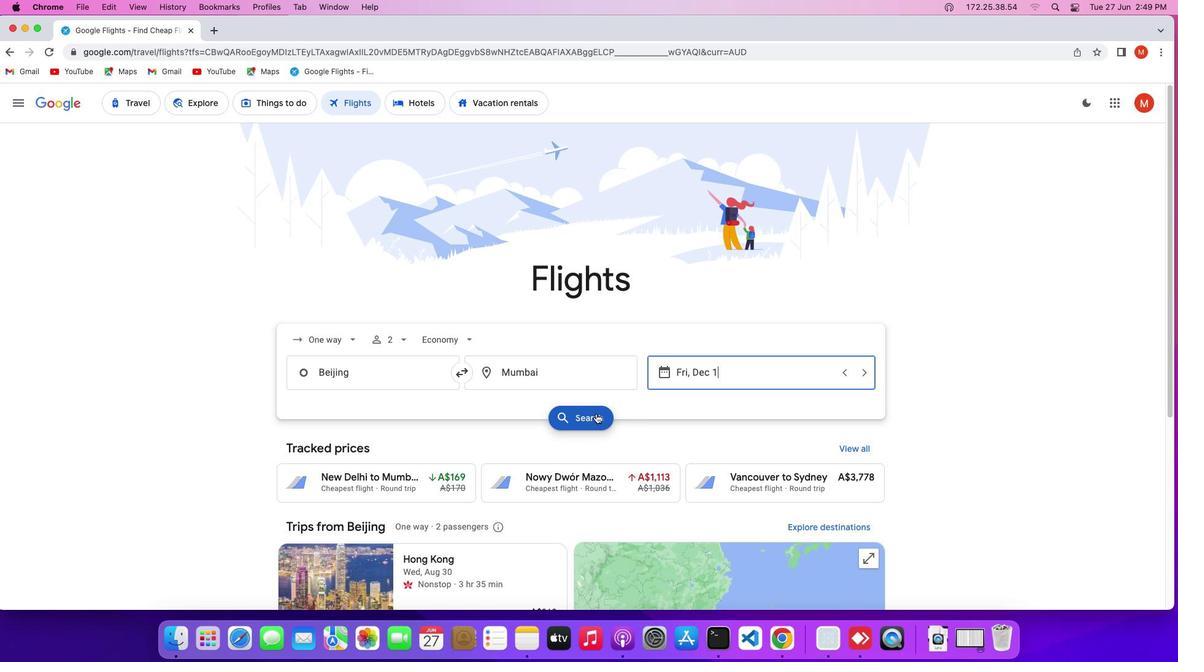 
Action: Mouse pressed left at (595, 413)
Screenshot: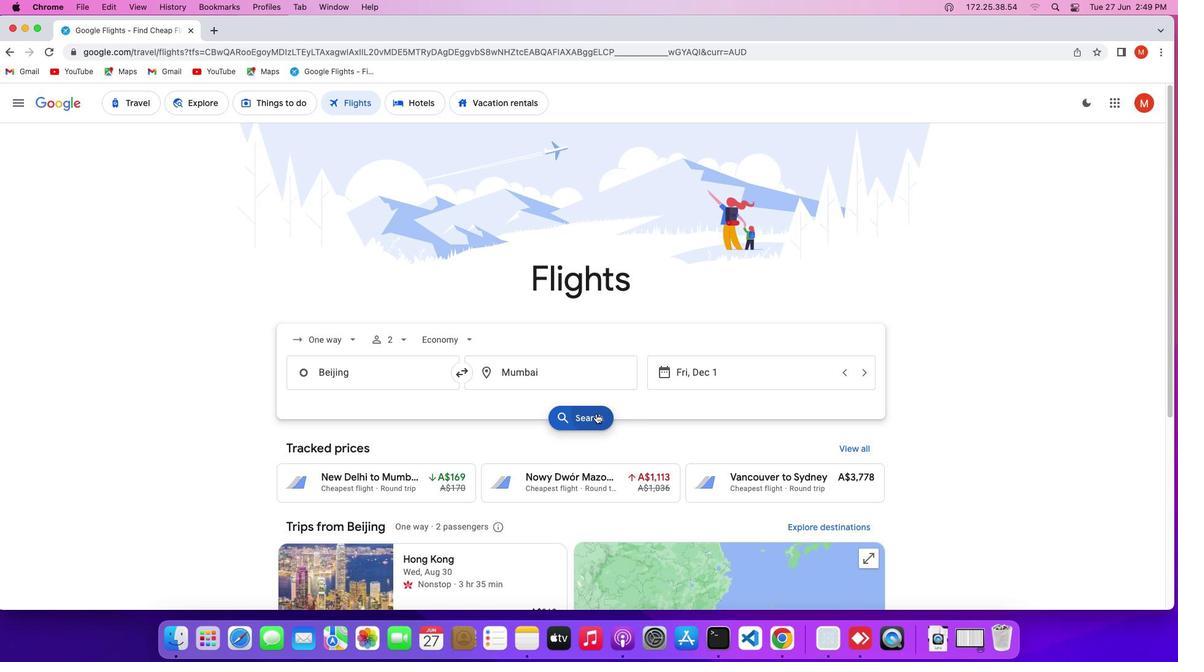 
Action: Mouse moved to (547, 218)
Screenshot: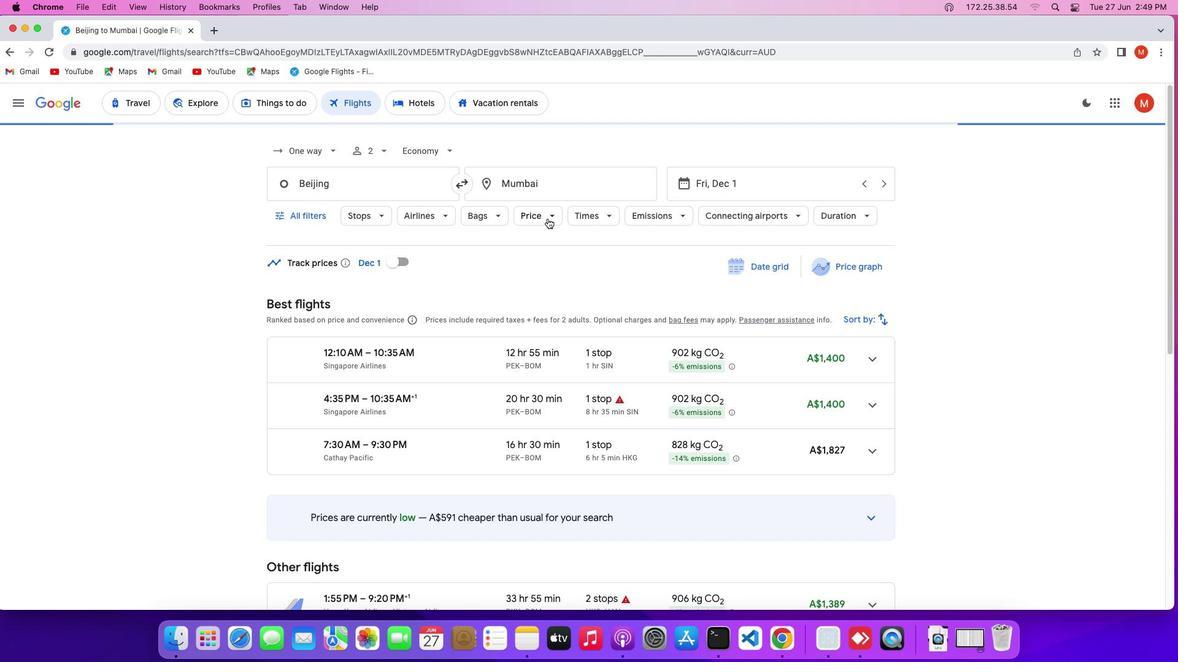 
Action: Mouse pressed left at (547, 218)
Screenshot: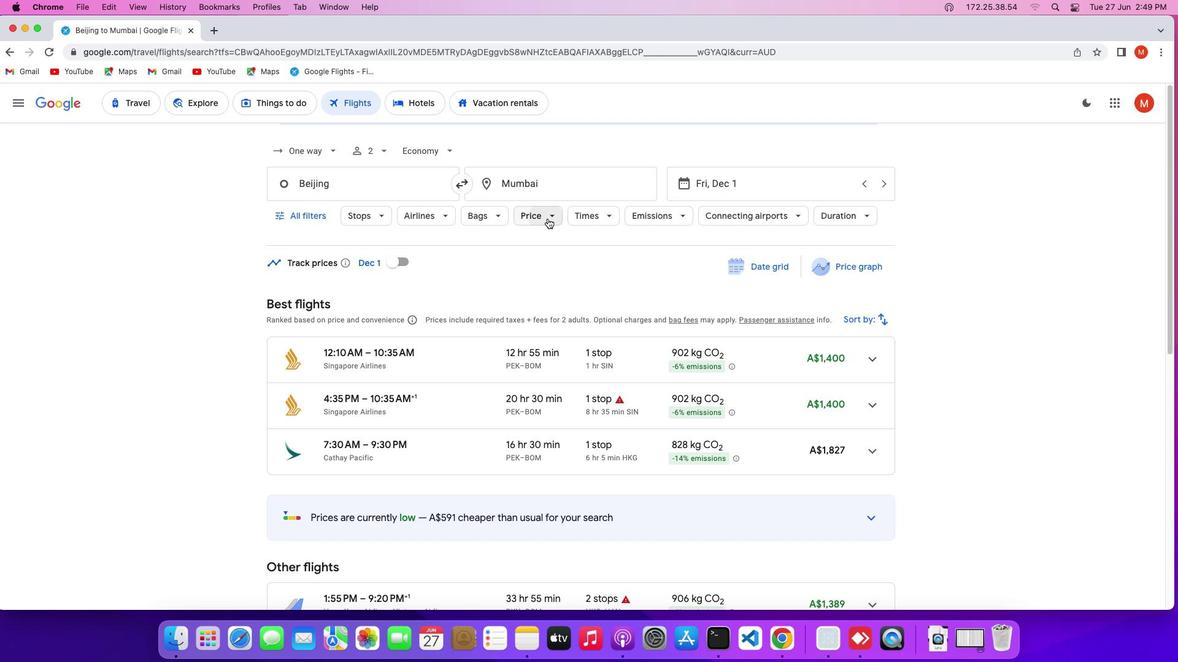 
Action: Mouse moved to (717, 299)
Screenshot: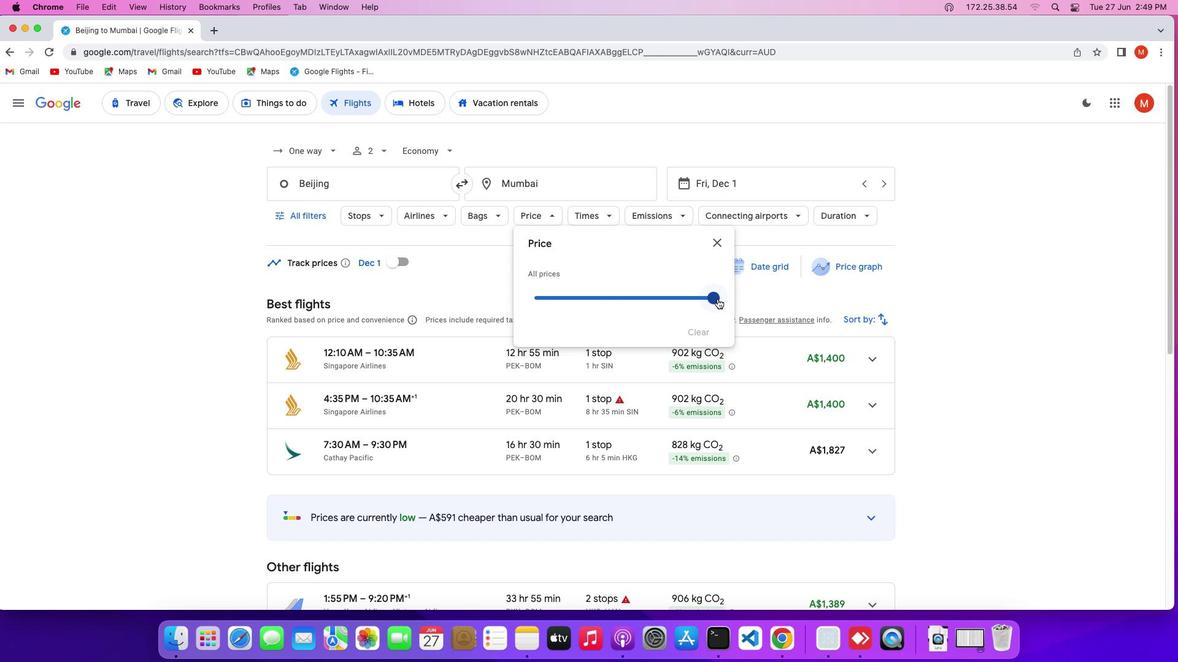 
Action: Mouse pressed left at (717, 299)
Screenshot: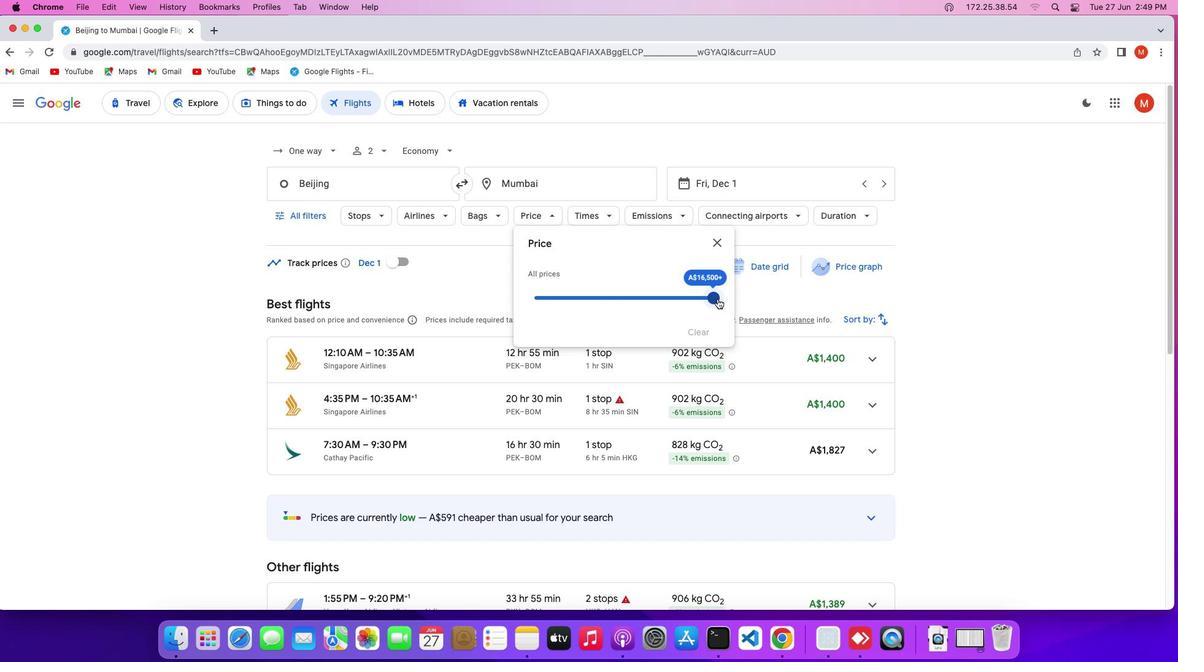 
Action: Mouse moved to (624, 304)
Screenshot: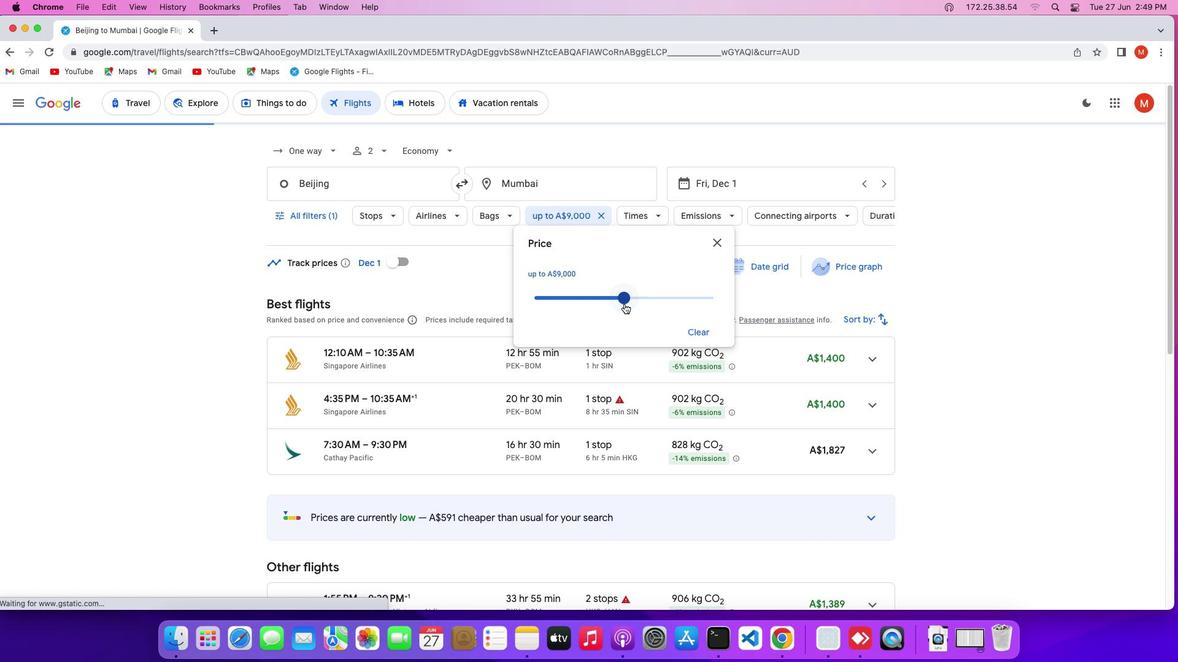 
Action: Key pressed Key.f9
Screenshot: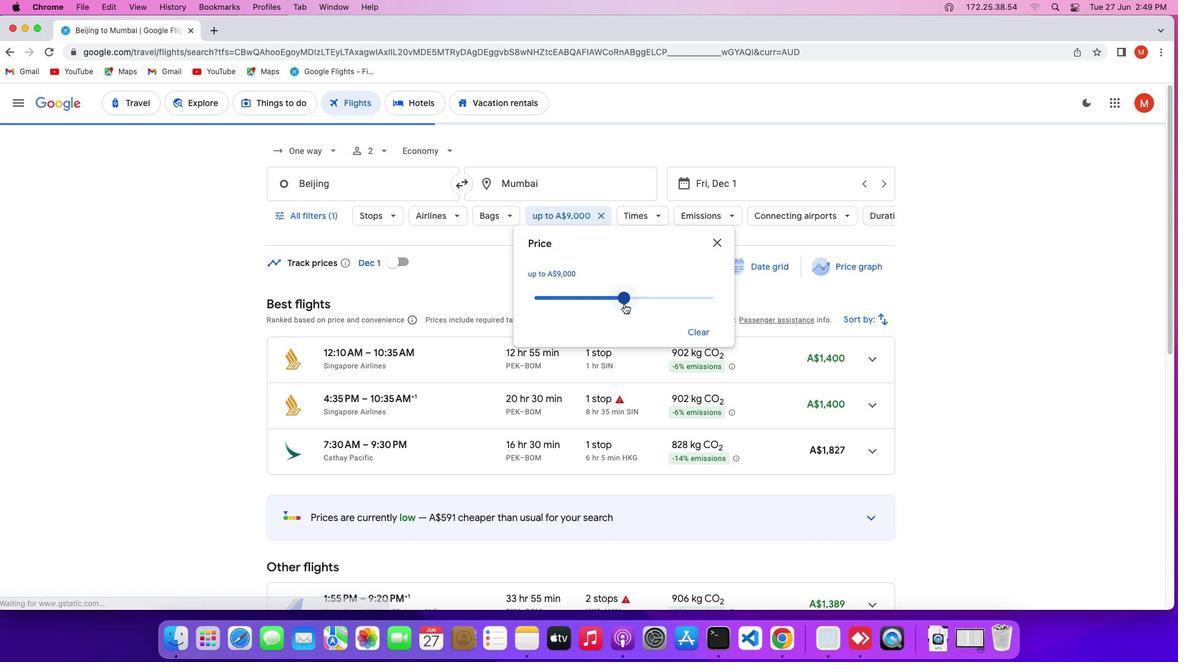 
